 Task: Open a blank worksheet and write heading  City data  Add 10 city name:-  '1. Chelsea, New York, NY , 2. Beverly Hills, Los Angeles, CA , 3. Knightsbridge, London, United Kingdom , 4. Le Marais, Paris, forance , 5. Ginza, Tokyo, Japan_x000D_
6. Circular Quay, Sydney, Australia , 7. Mitte, Berlin, Germany , 8. Downtown, Toronto, Canada , 9. Trastevere, Rome, 10. Colaba, Mumbai, India. ' in April Last week sales are  1. Chelsea, New York, NY 10001 | 2. Beverly Hills, Los Angeles, CA 90210 | 3. Knightsbridge, London, United Kingdom SW1X 7XL | 4. Le Marais, Paris, forance 75004 | 5. Ginza, Tokyo, Japan 104-0061 | 6. Circular Quay, Sydney, Australia 2000 | 7. Mitte, Berlin, Germany 10178 | 8. Downtown, Toronto, Canada M5V 3L9 | 9. Trastevere, Rome, Italy 00153 | 10. Colaba, Mumbai, India 400005. Save page auditingSalesGoals
Action: Mouse moved to (119, 141)
Screenshot: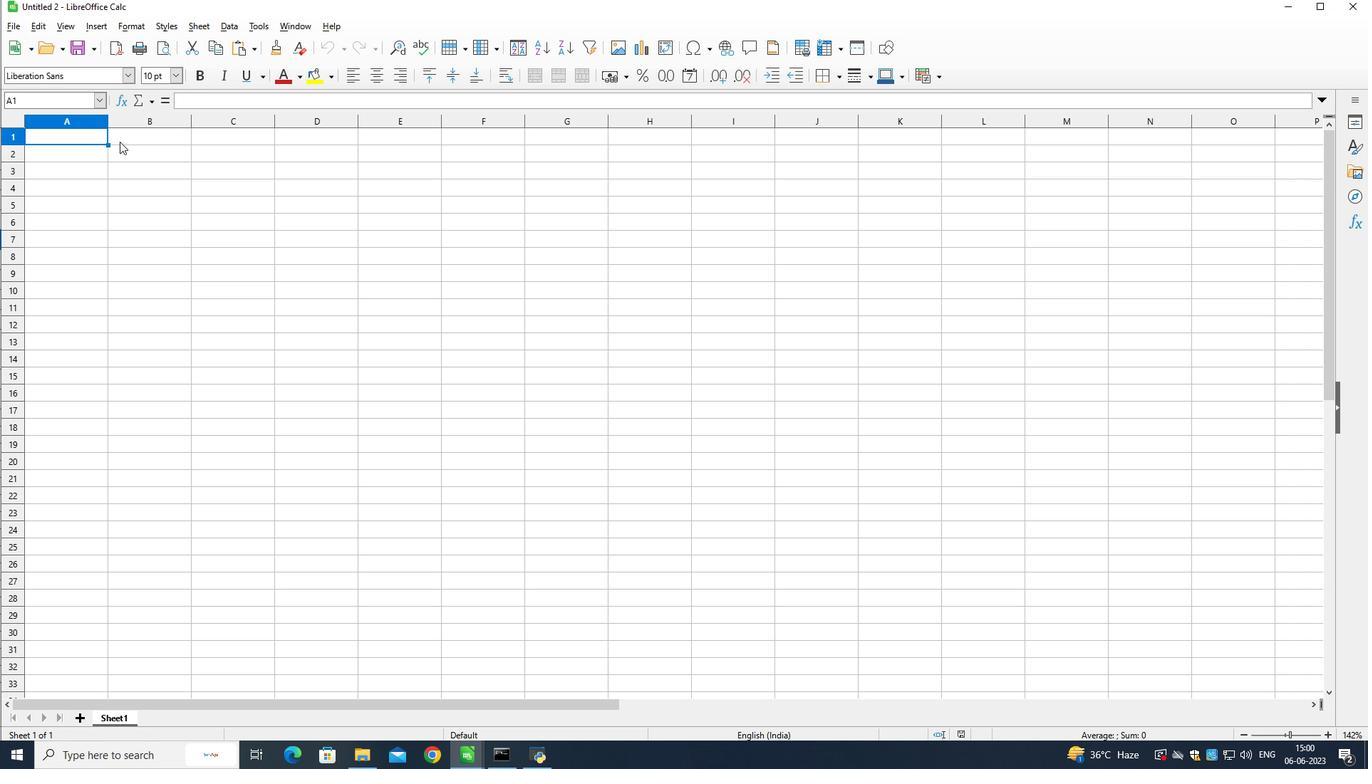 
Action: Mouse pressed left at (119, 141)
Screenshot: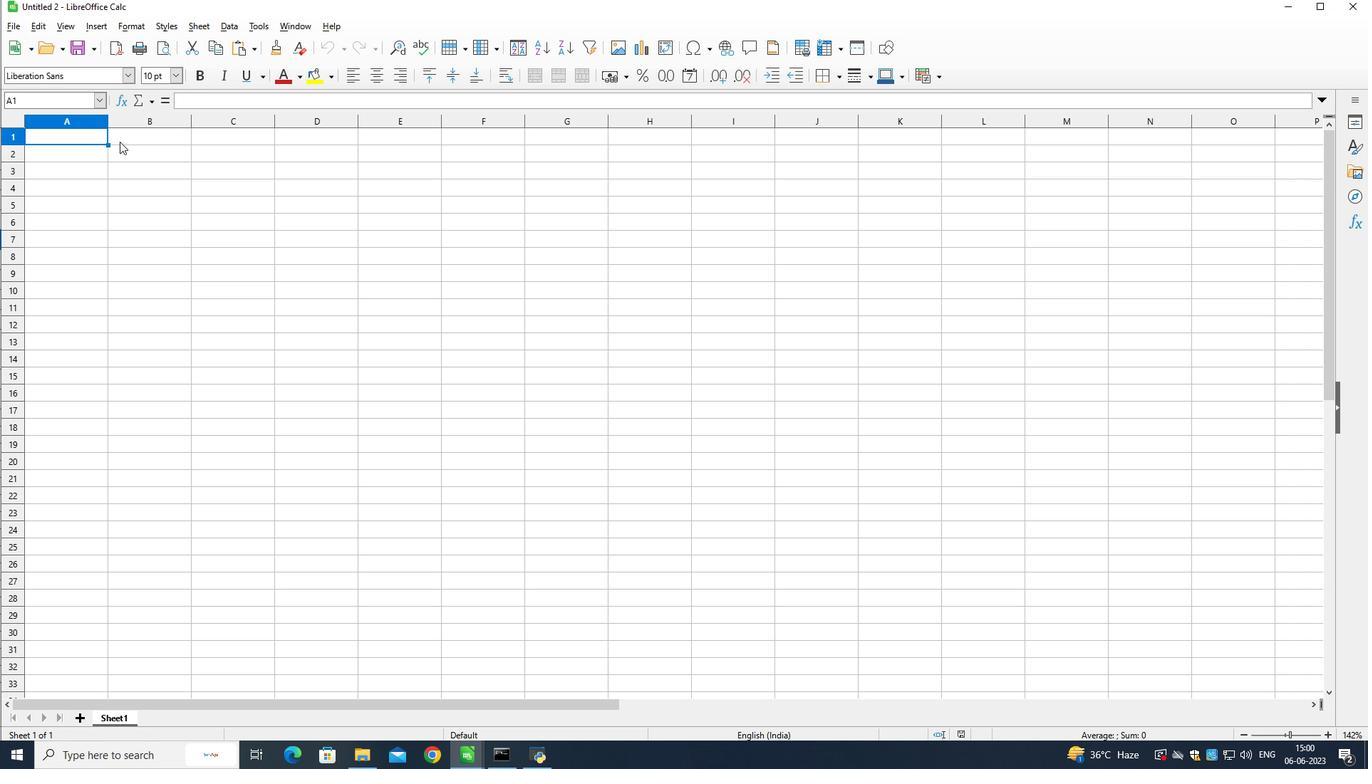 
Action: Mouse moved to (129, 165)
Screenshot: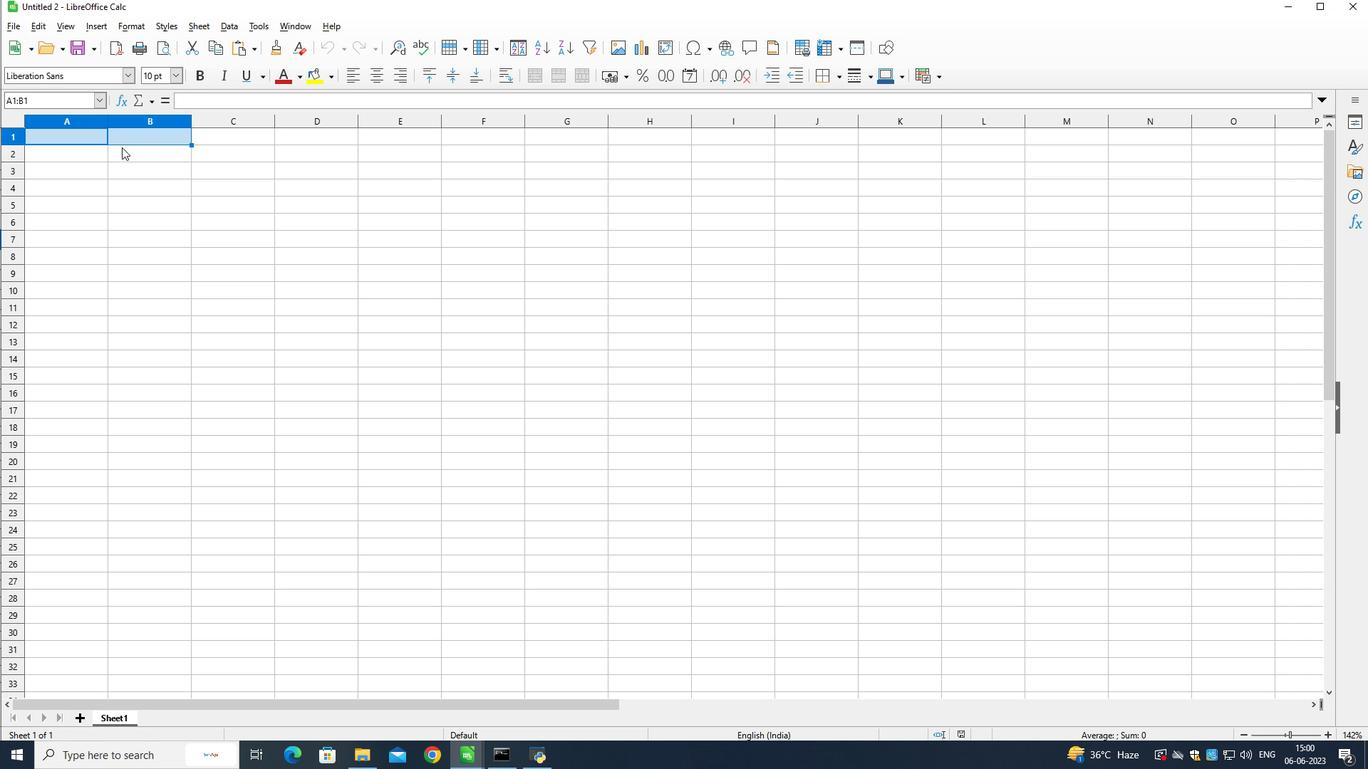 
Action: Mouse pressed right at (129, 165)
Screenshot: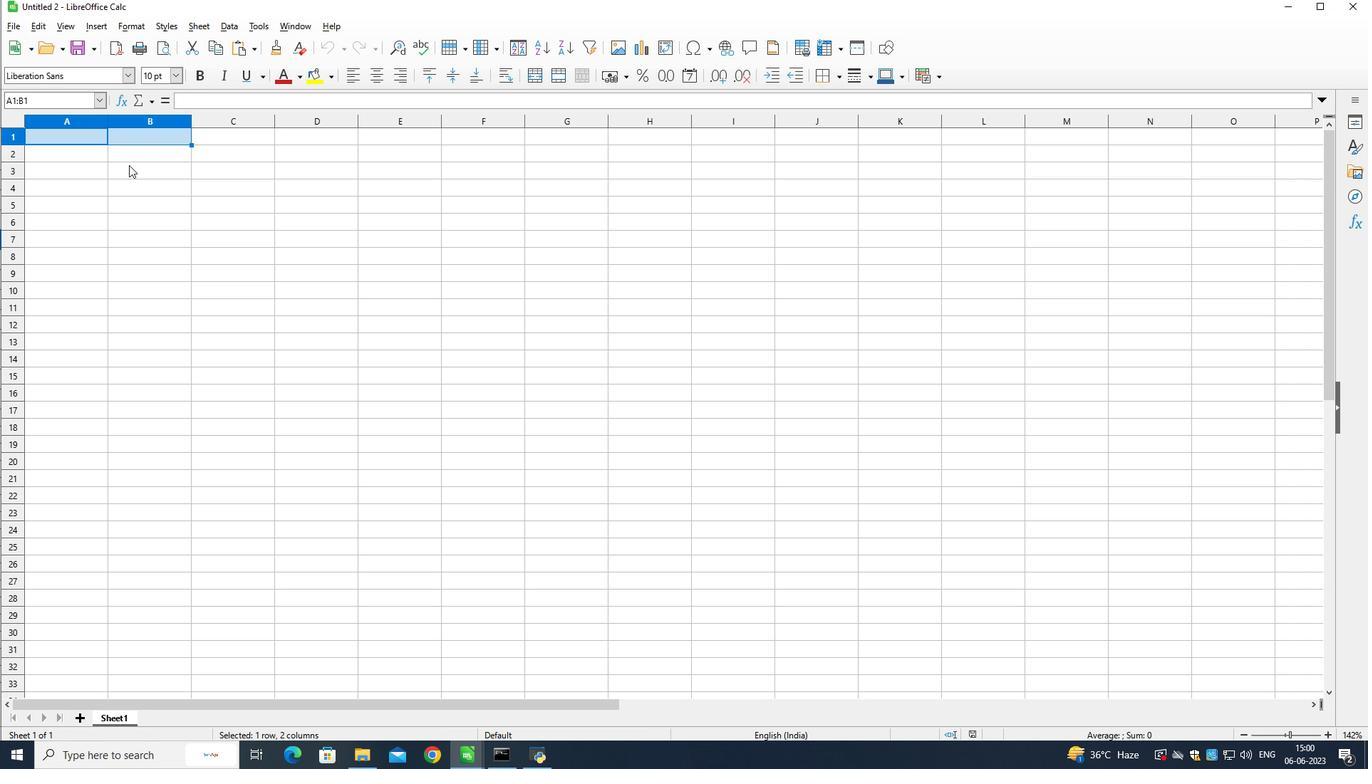 
Action: Mouse moved to (137, 131)
Screenshot: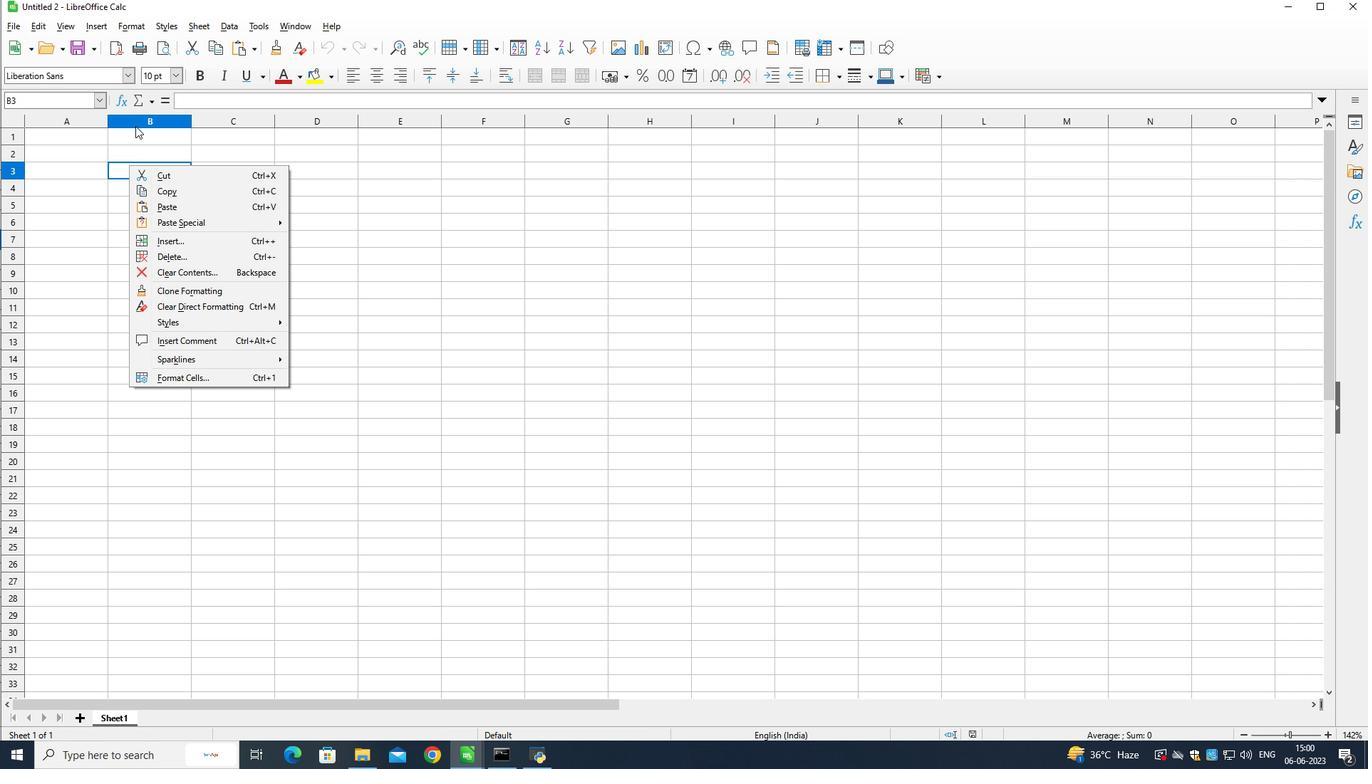 
Action: Mouse pressed left at (137, 131)
Screenshot: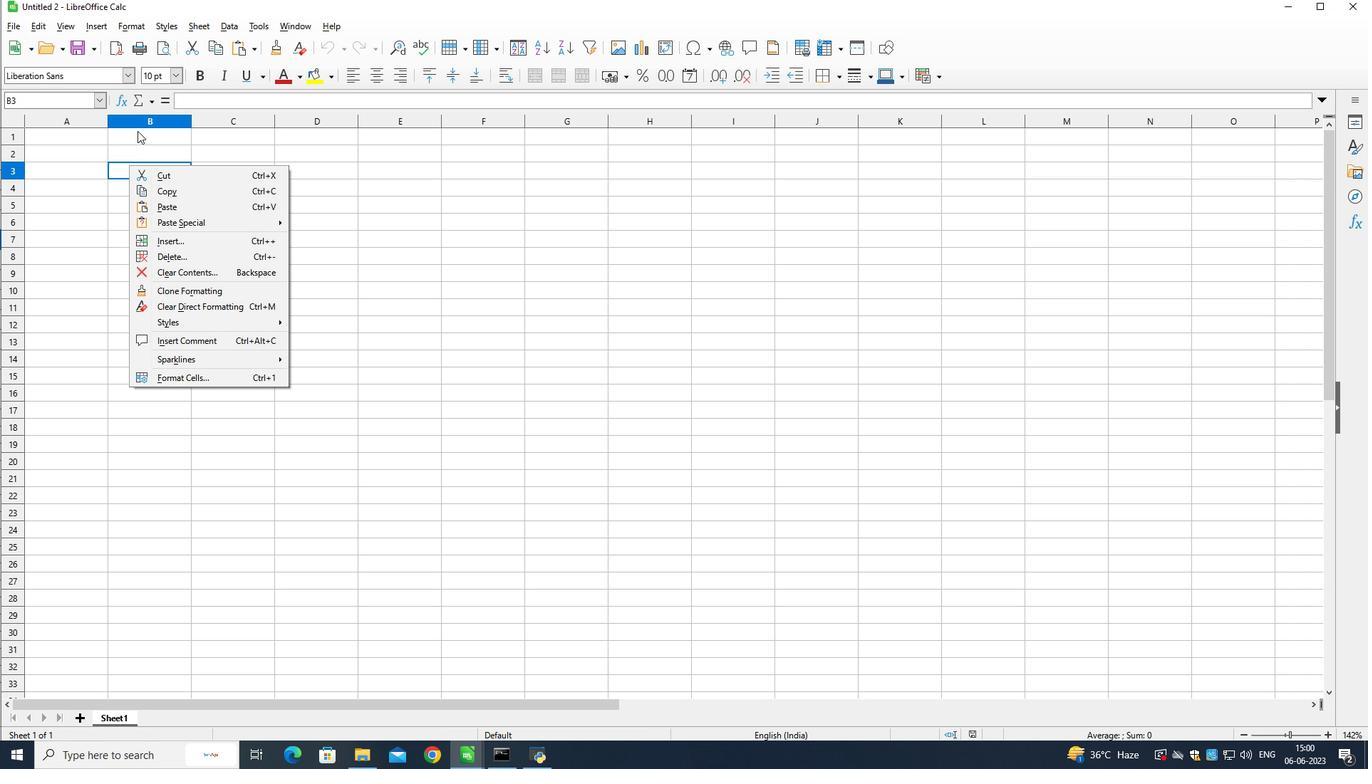
Action: Mouse moved to (138, 138)
Screenshot: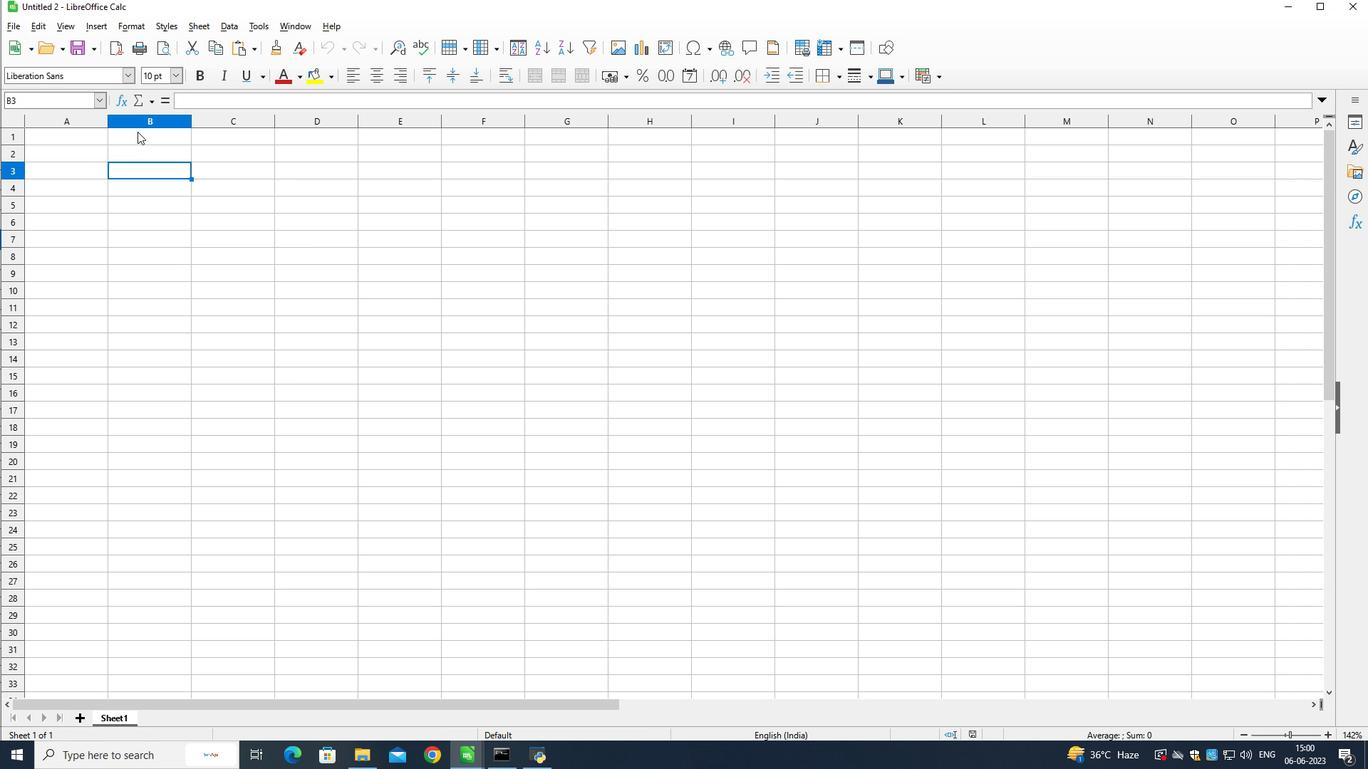 
Action: Mouse pressed left at (138, 138)
Screenshot: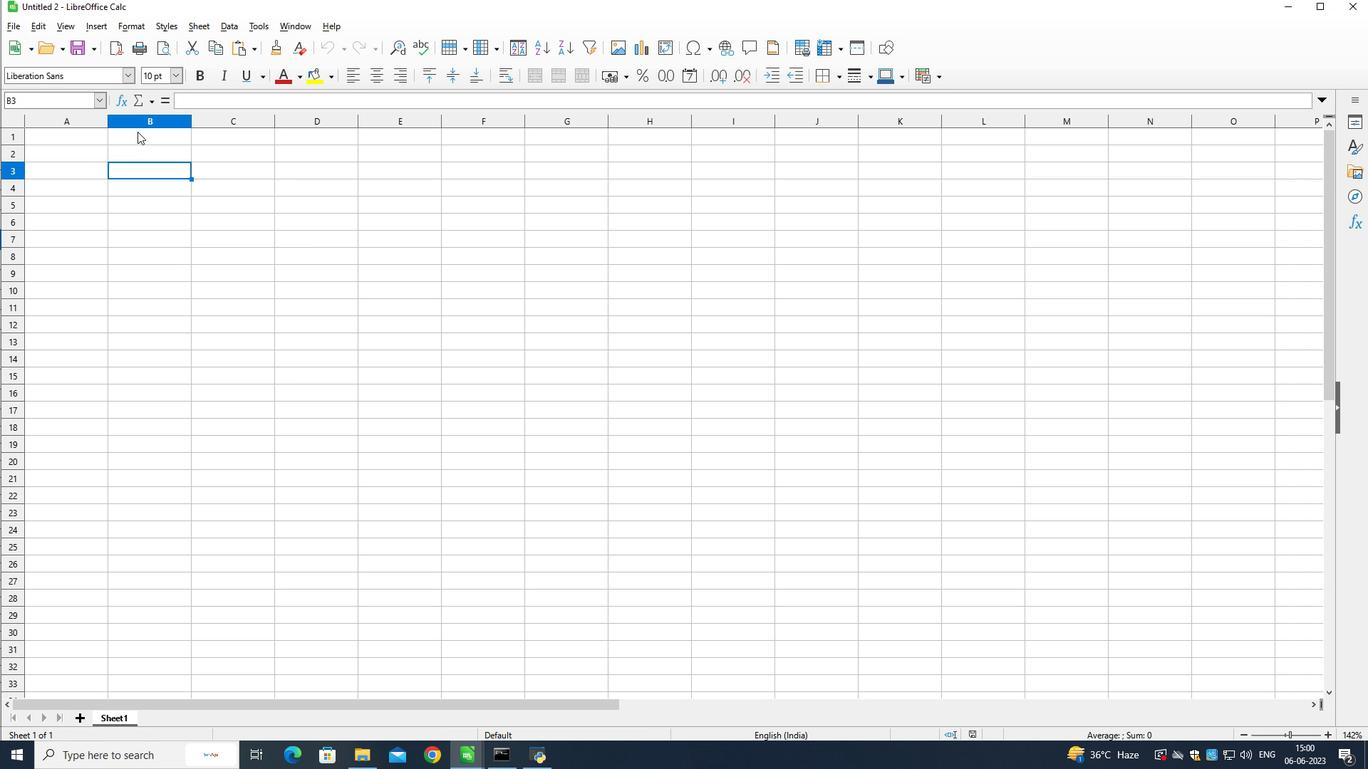 
Action: Mouse moved to (150, 168)
Screenshot: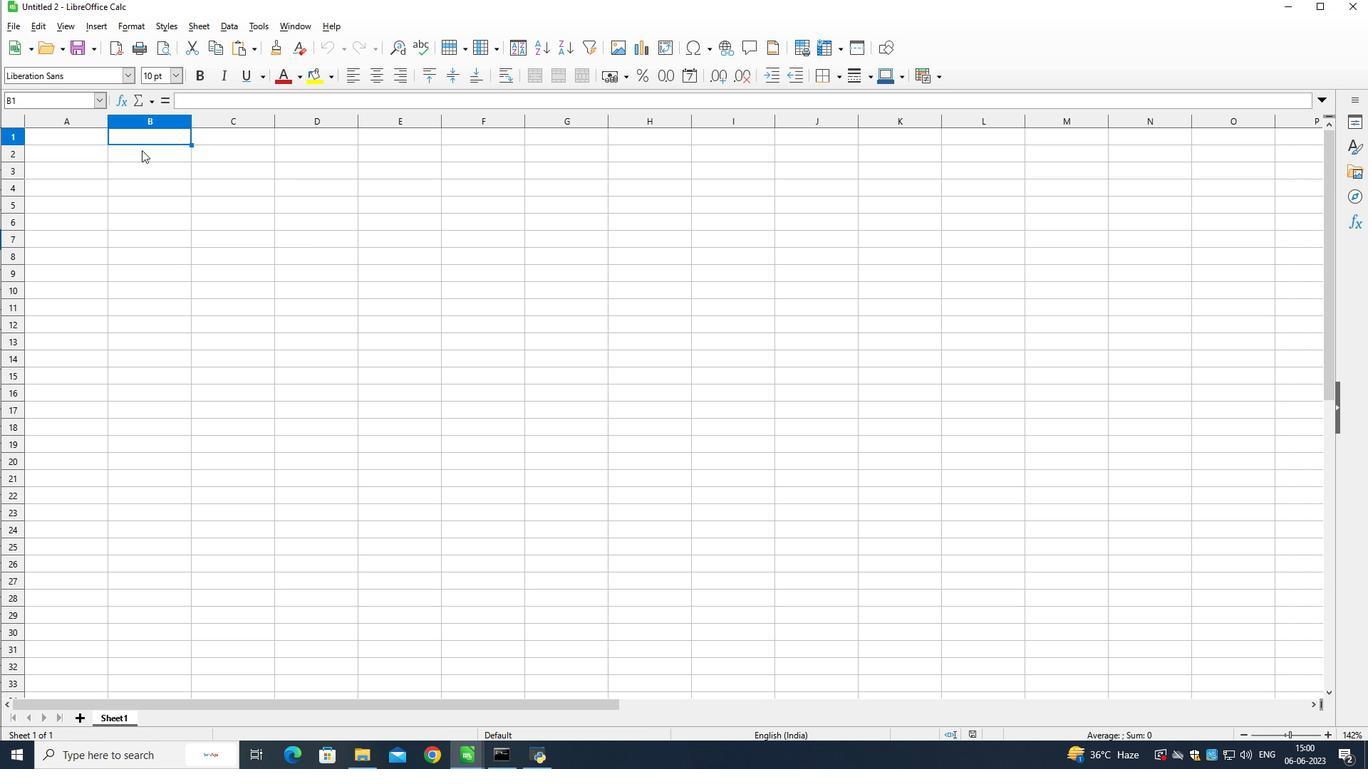 
Action: Key pressed <Key.shift>City<Key.space><Key.shift>Data<Key.down><Key.left>
Screenshot: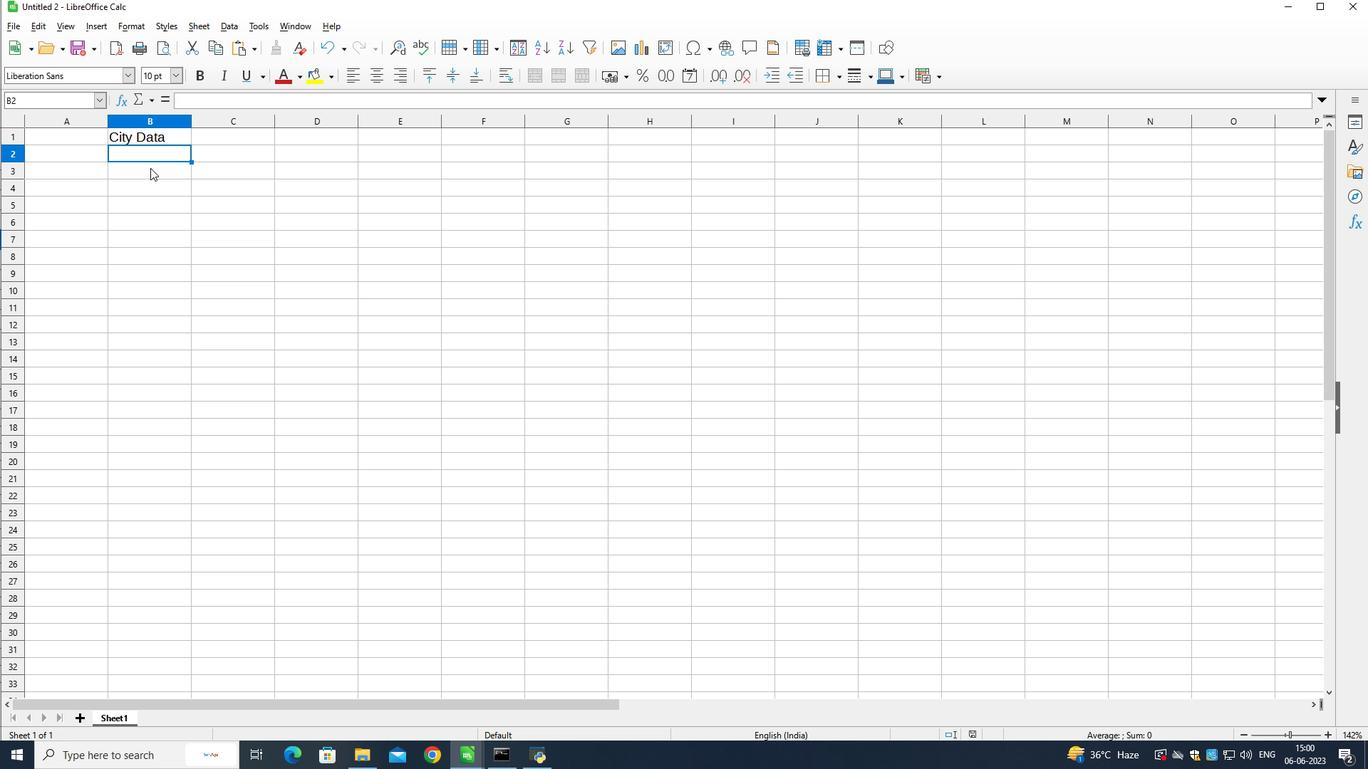 
Action: Mouse moved to (151, 168)
Screenshot: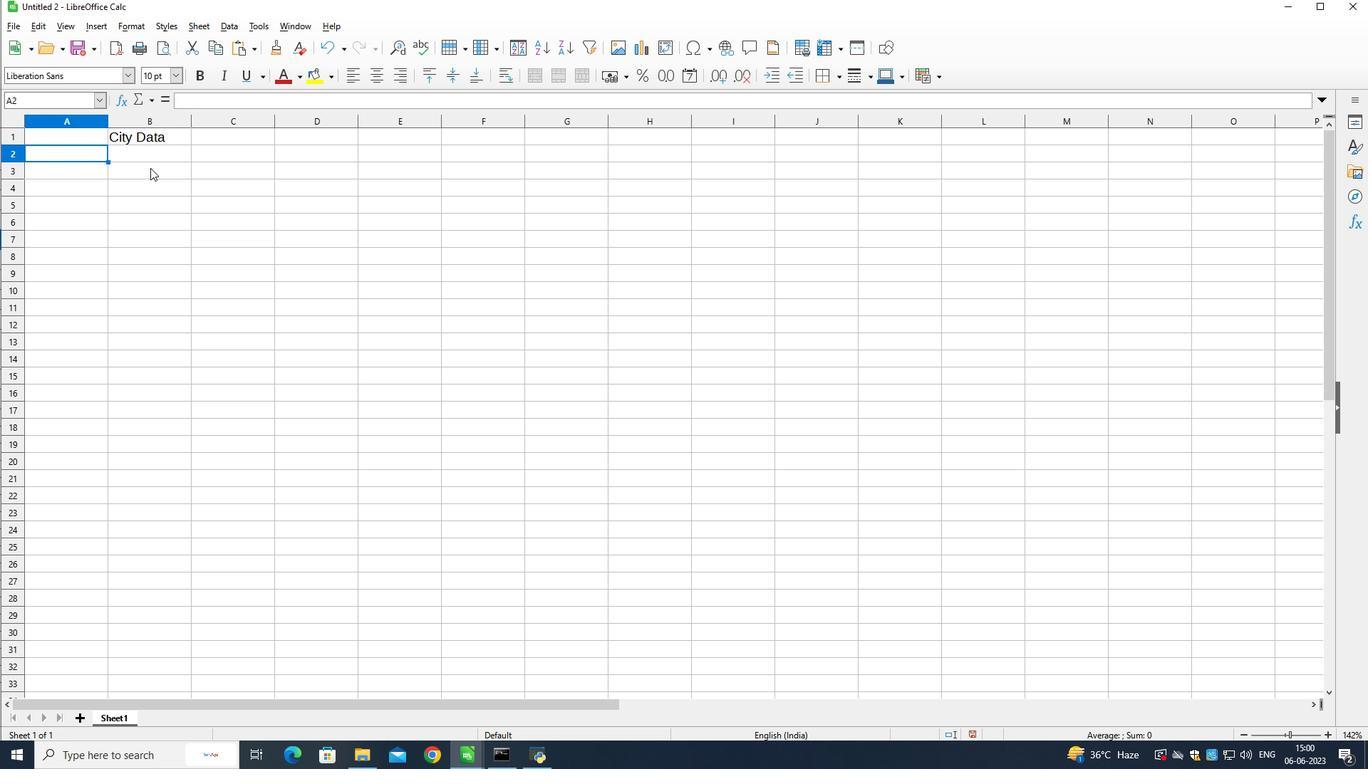 
Action: Key pressed <Key.shift><Key.shift><Key.shift><Key.shift>City<Key.space><Key.shift>Name<Key.down><Key.shift>Chelsea<Key.space><Key.shift>,<Key.space>n<Key.shift>e<Key.backspace><Key.backspace><Key.shift>New<Key.space><Key.shift>York,<Key.shift>NY<Key.down><Key.left><Key.shift><Key.shift><Key.shift><Key.shift><Key.shift><Key.shift>Beverly<Key.space><Key.shift>Hills,<Key.shift>Los<Key.space><Key.space><Key.backspace><Key.shift>Angeles,<Key.shift>CA<Key.down><Key.shift>Knightsbridge,<Key.shift>London<Key.space><Key.shift>United<Key.space><Key.shift>Kingdom<Key.down><Key.shift>Le<Key.space><Key.shift>Maris<Key.space>,<Key.space><Key.backspace><Key.backspace><Key.backspace>,<Key.space><Key.shift><Key.shift><Key.shift>Paris<Key.space>
Screenshot: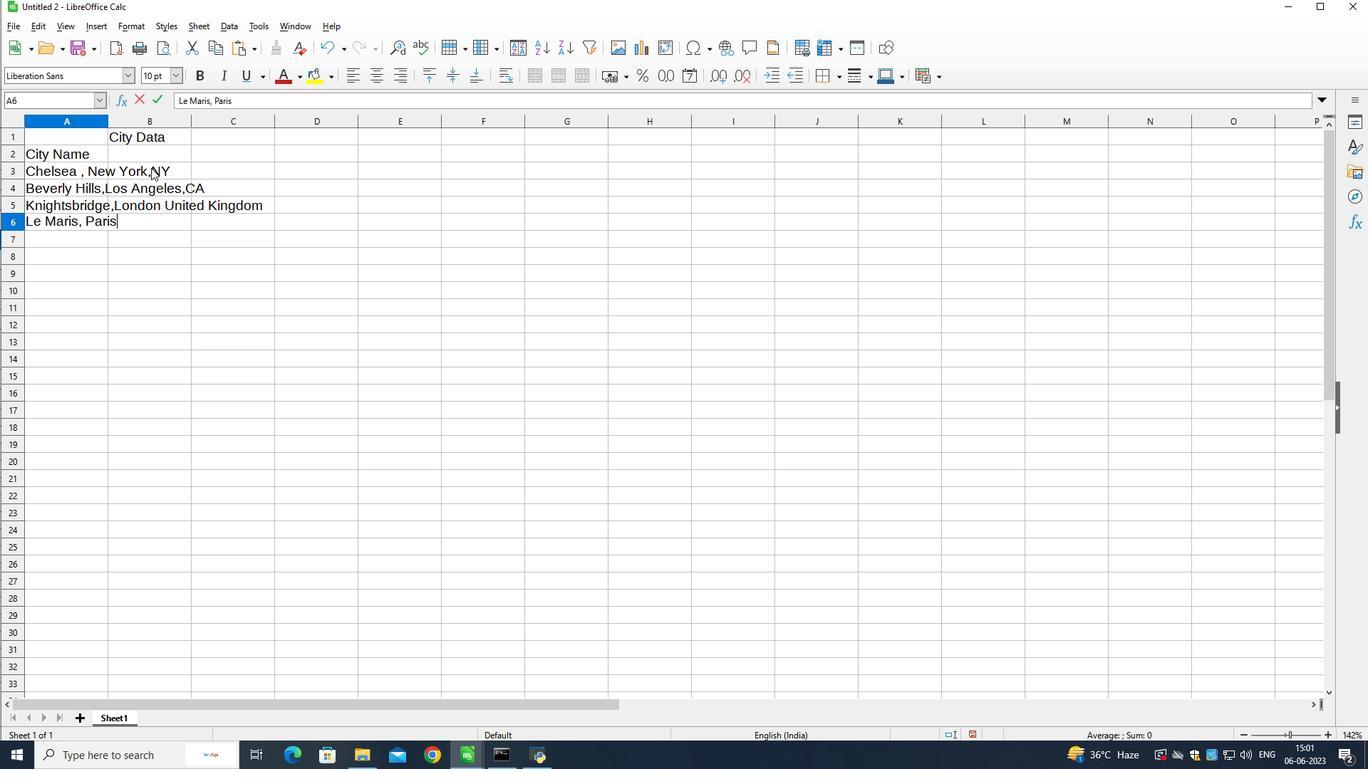 
Action: Mouse moved to (151, 169)
Screenshot: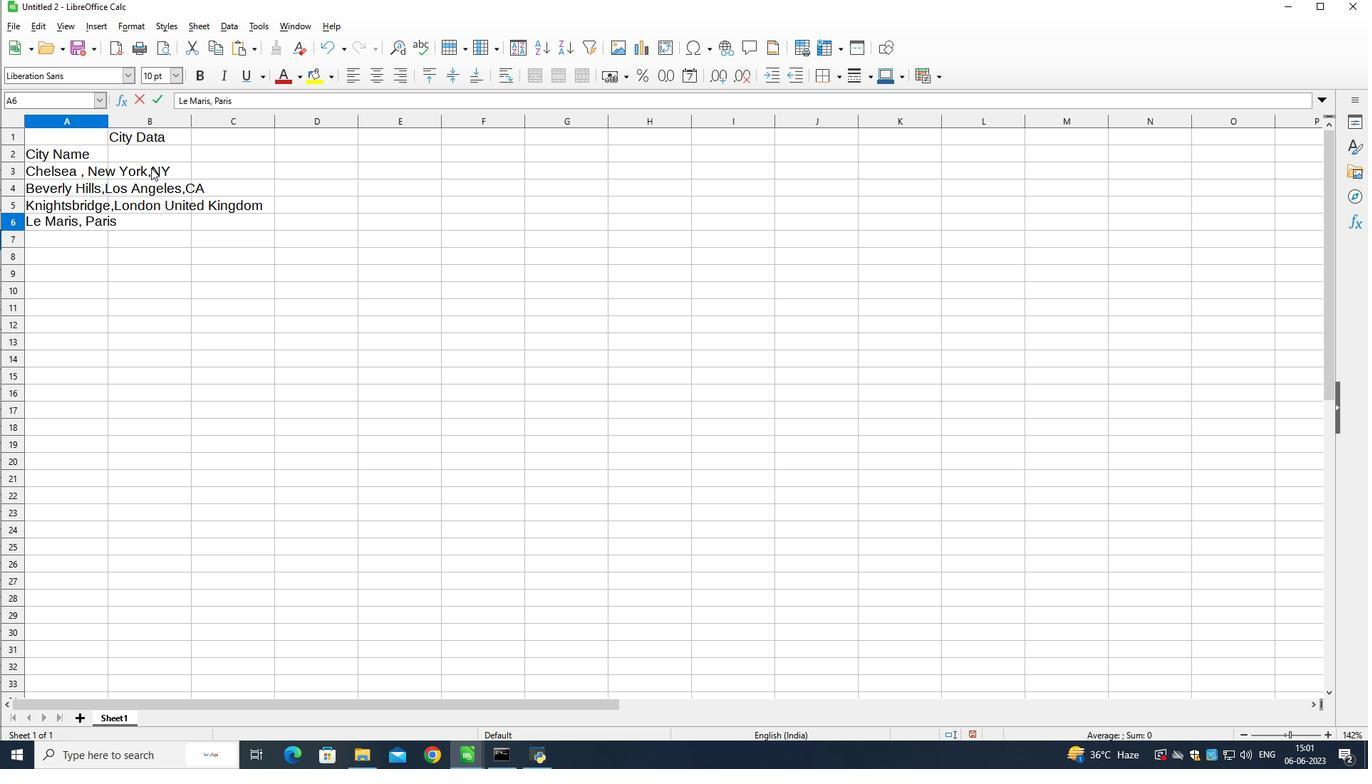 
Action: Key pressed <Key.shift>Forance<Key.down><Key.shift>Ginza<Key.space>,<Key.backspace><Key.backspace>,<Key.space><Key.shift>Tokyo,japan<Key.down><Key.shift><Key.shift><Key.shift><Key.shift>Circular<Key.space><Key.shift><Key.shift><Key.shift><Key.shift><Key.shift>Quay,<Key.shift>Sydney,<Key.shift>Australia<Key.down><Key.shift>Mitte,<Key.shift>Berlin,<Key.shift>Germany<Key.down><Key.shift>Down<Key.shift>Town<Key.space>,<Key.space><Key.shift>Torno<Key.backspace><Key.backspace>onto,<Key.shift>canada<Key.down><Key.shift>Trastevere,<Key.shift>Rome<Key.down><Key.shift>Colaba,<Key.shift>Mumbai,<Key.shift>India<Key.down>
Screenshot: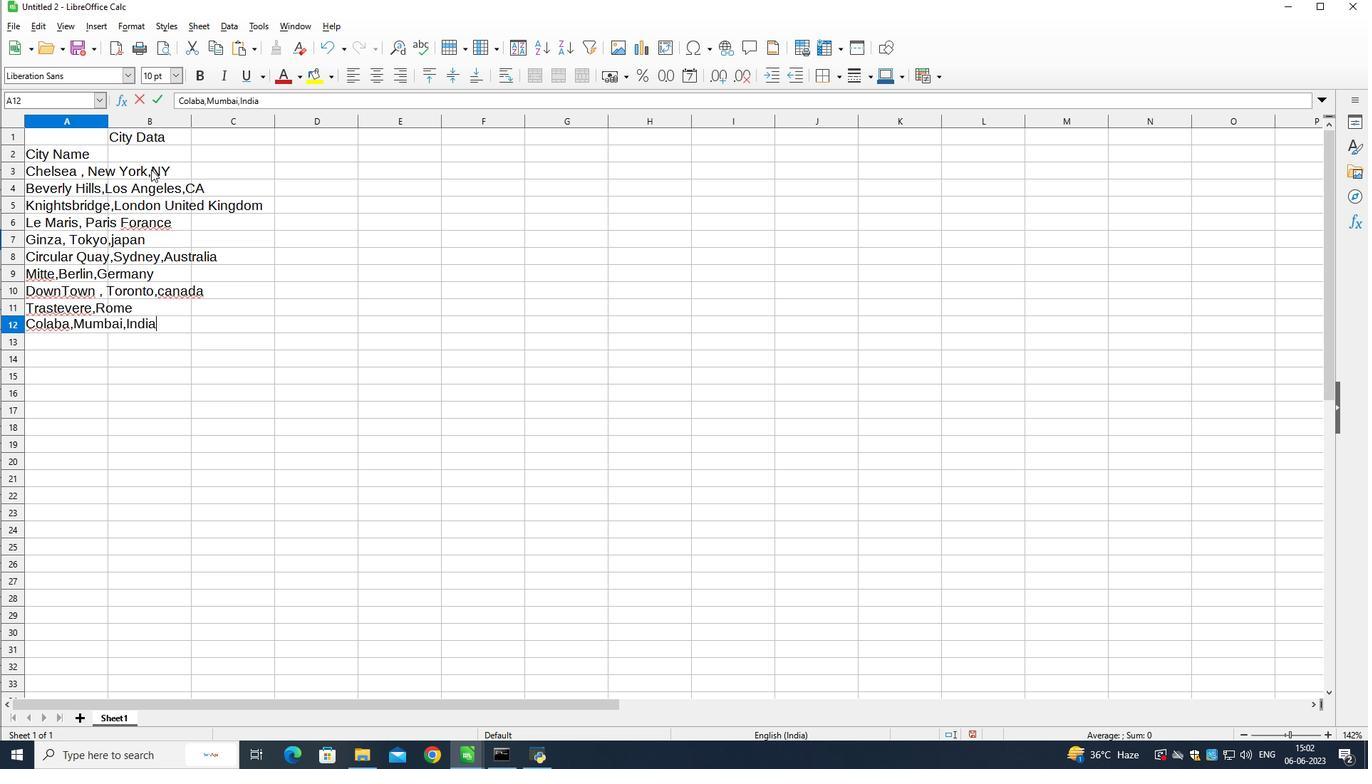 
Action: Mouse moved to (74, 117)
Screenshot: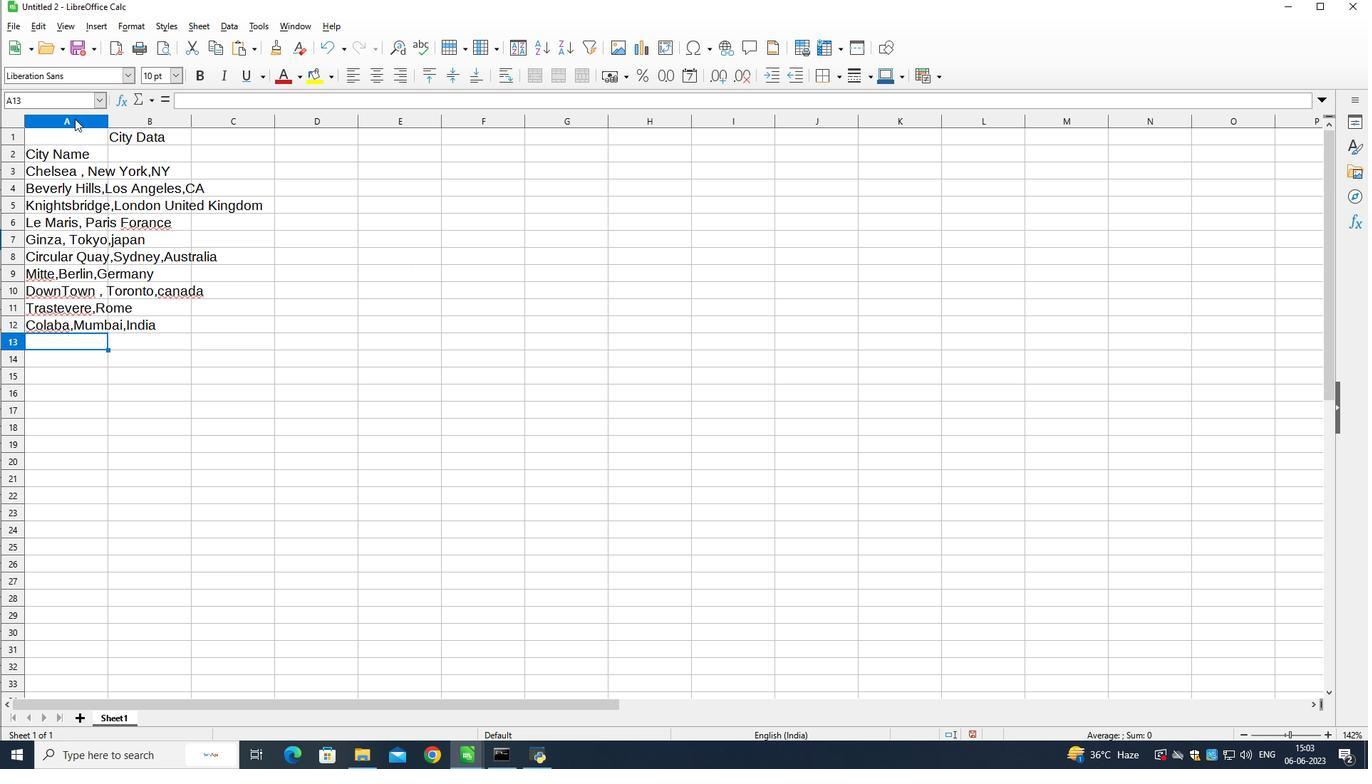 
Action: Mouse pressed left at (74, 117)
Screenshot: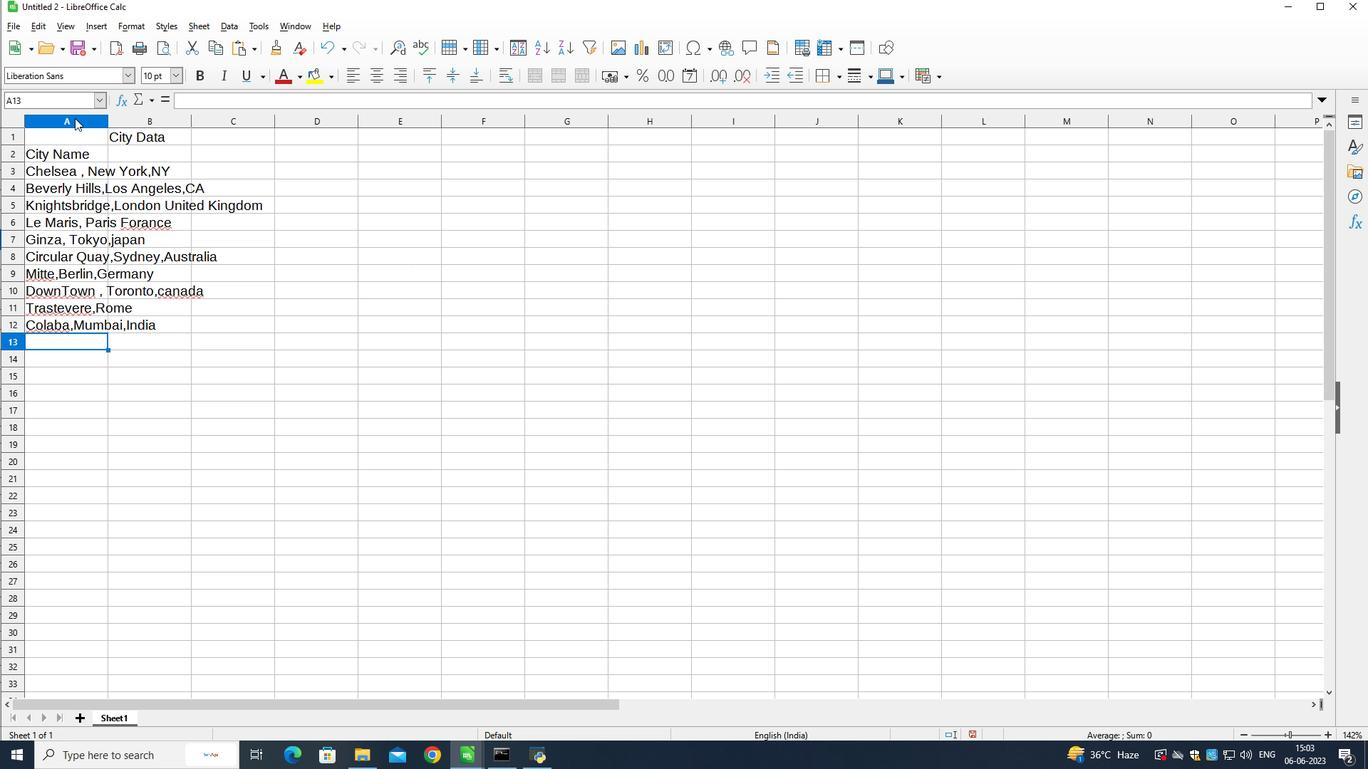
Action: Mouse moved to (109, 119)
Screenshot: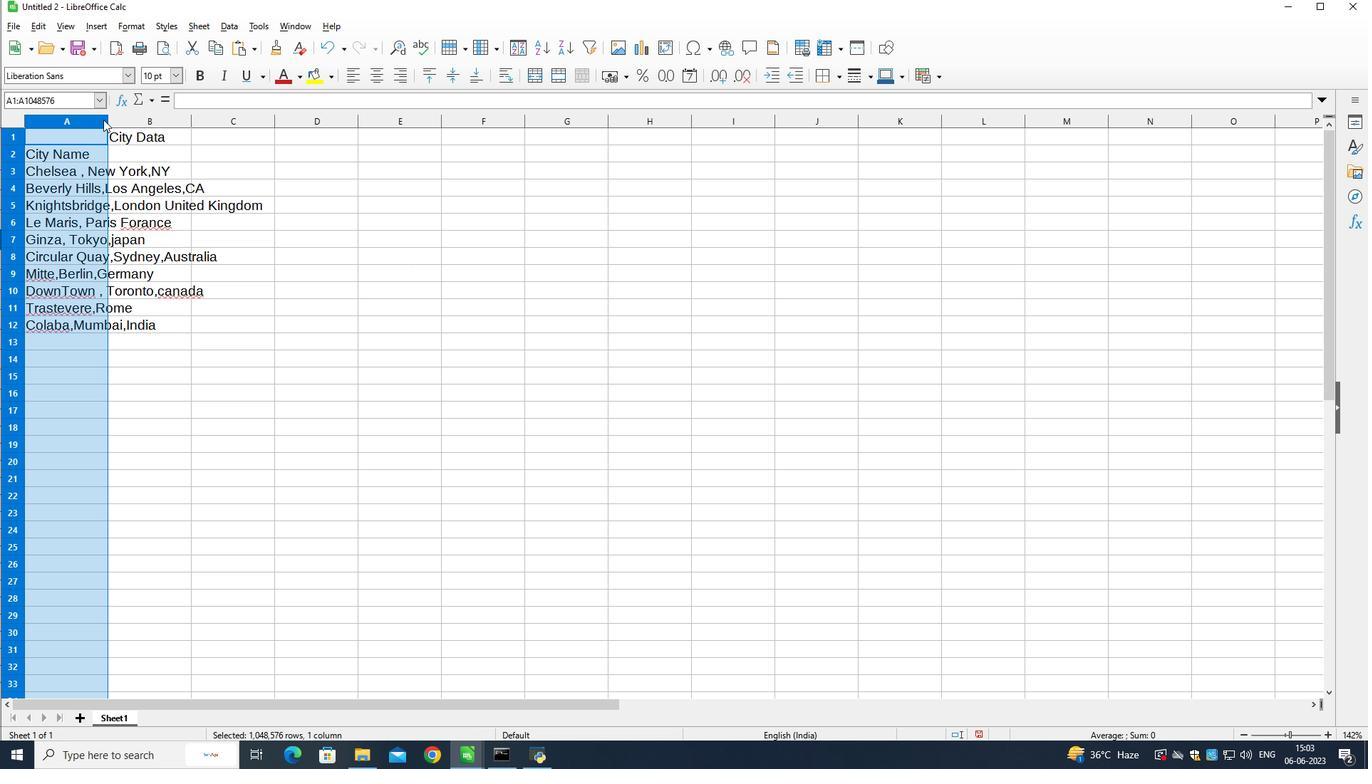 
Action: Mouse pressed left at (109, 119)
Screenshot: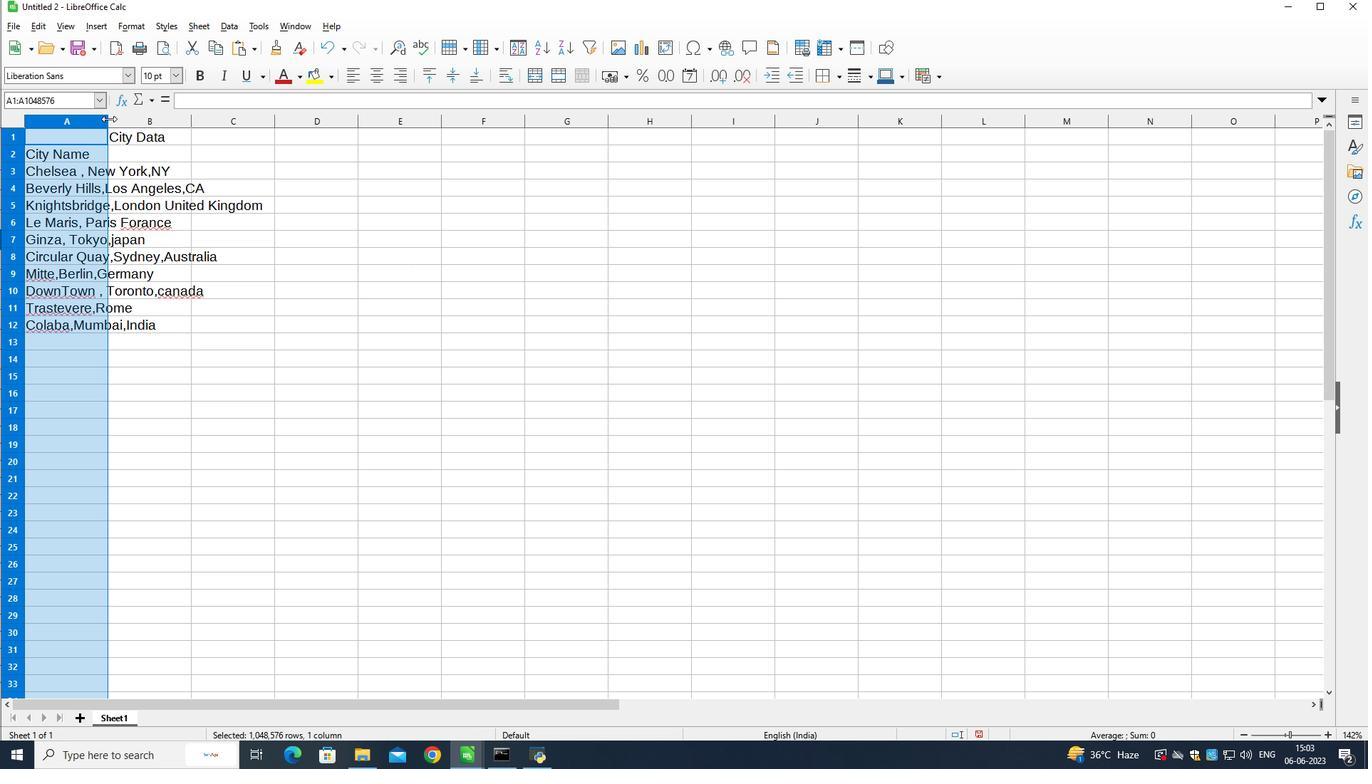 
Action: Mouse moved to (300, 154)
Screenshot: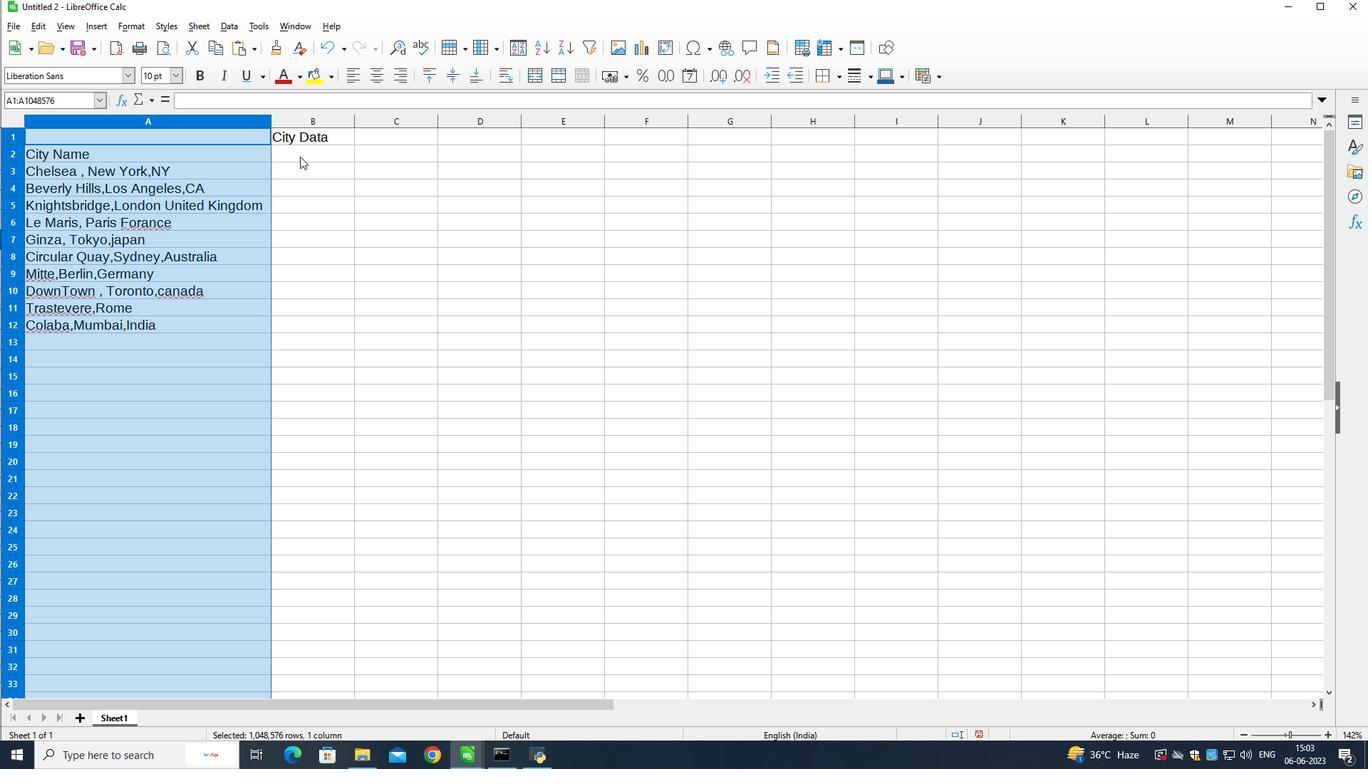 
Action: Mouse pressed left at (300, 154)
Screenshot: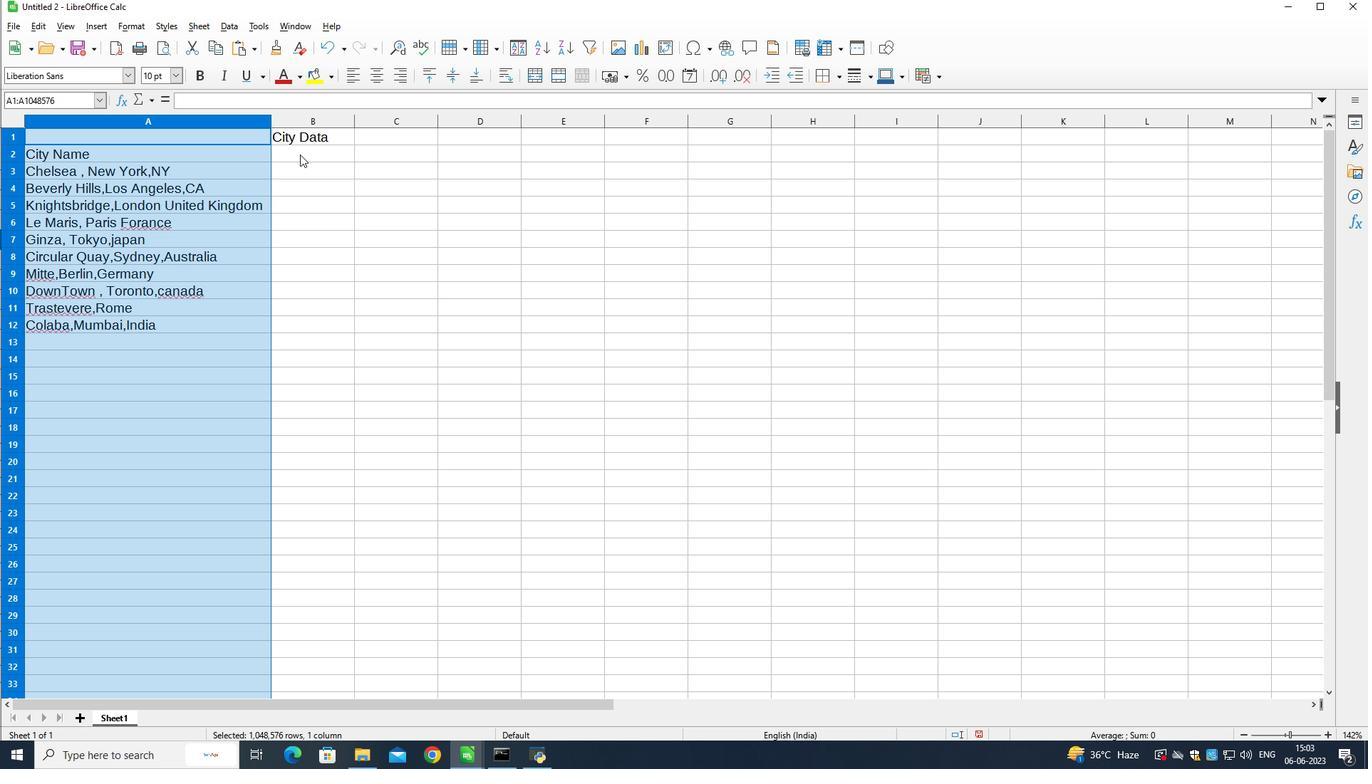 
Action: Mouse moved to (297, 153)
Screenshot: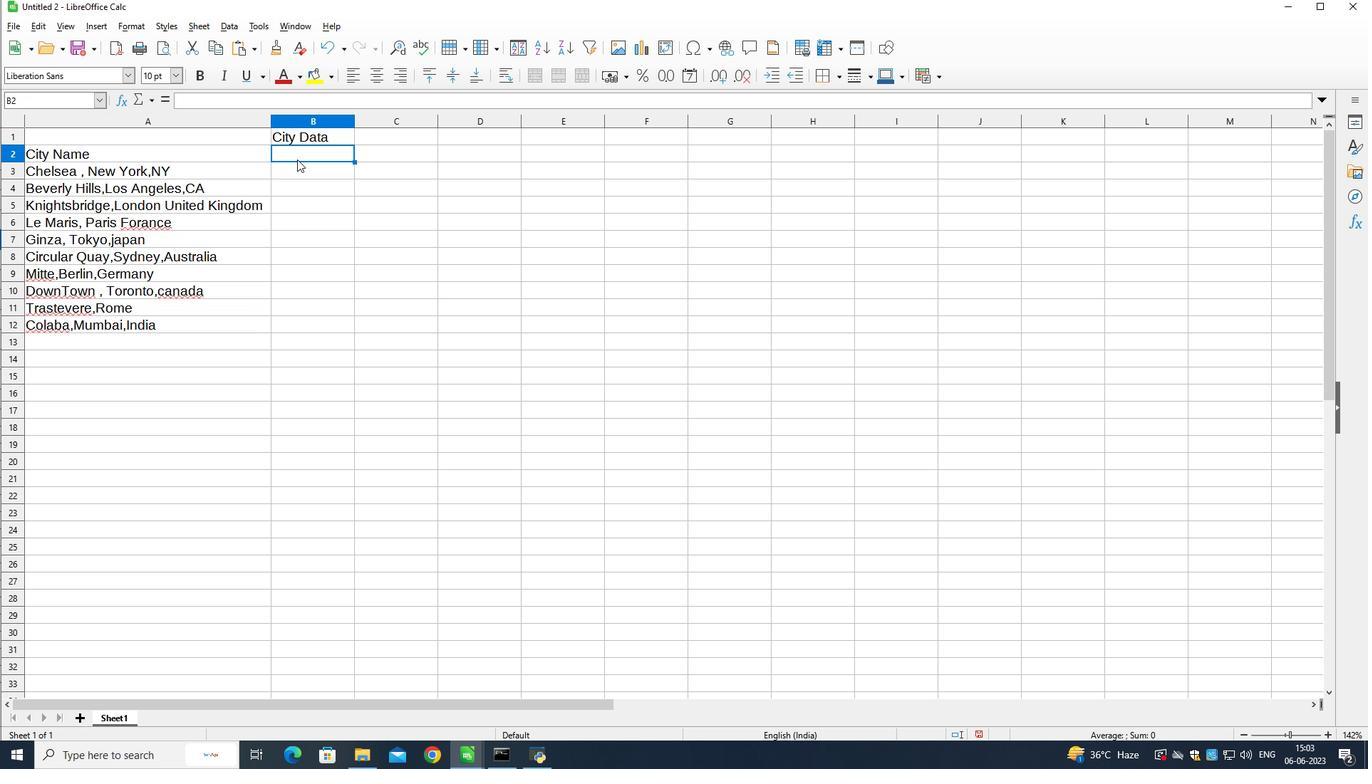 
Action: Mouse pressed left at (297, 153)
Screenshot: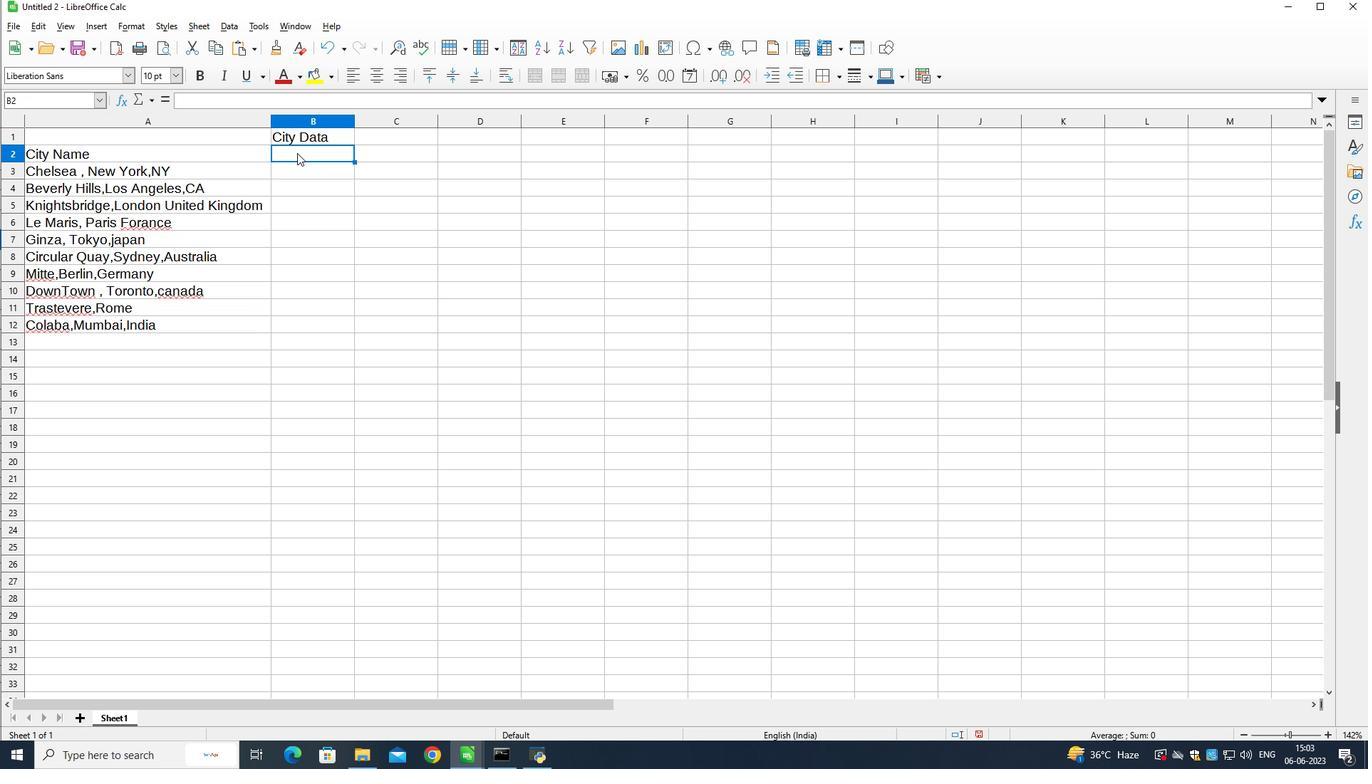 
Action: Mouse moved to (482, 276)
Screenshot: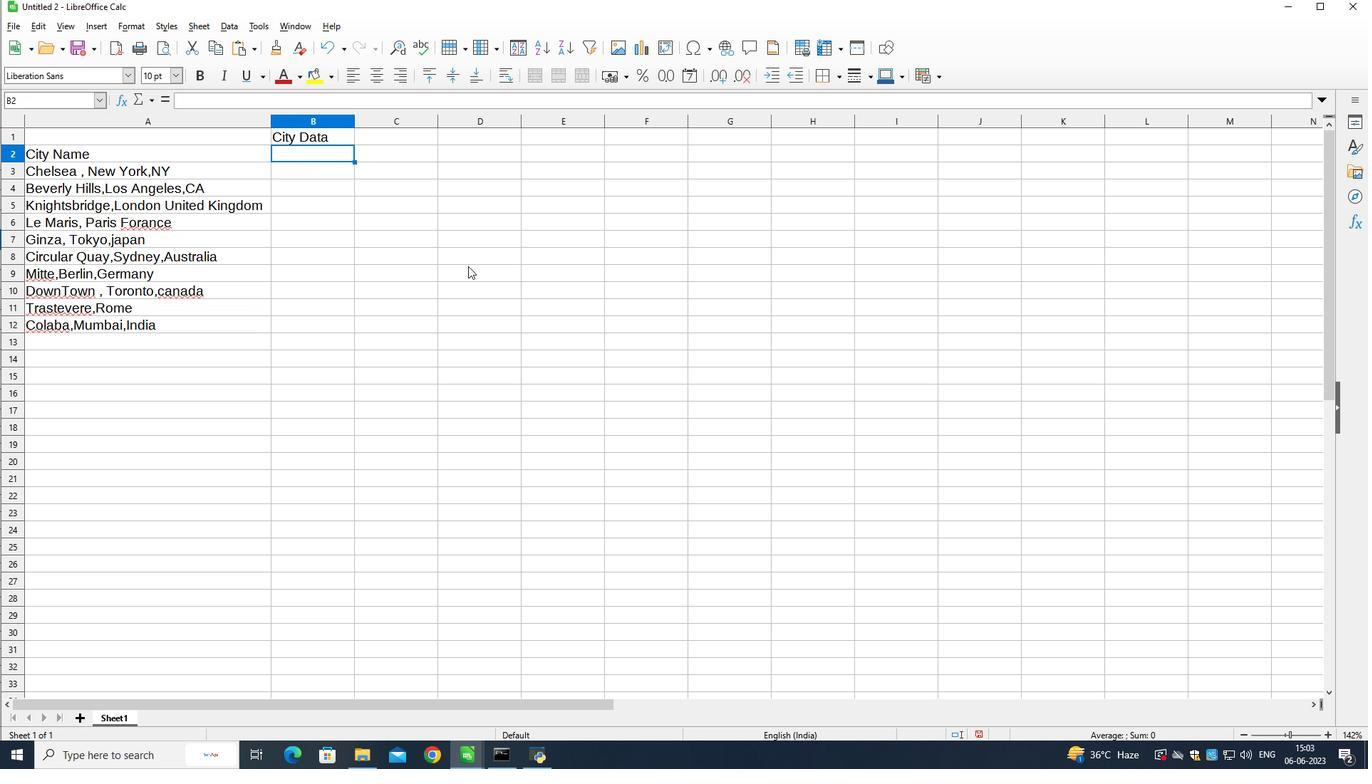 
Action: Key pressed <Key.shift>C<Key.backspace><Key.shift>Ap<Key.backspace><Key.backspace><Key.backspace><Key.shift>April<Key.space><Key.shift>Lats<Key.backspace><Key.backspace>st<Key.space><Key.shift>month<Key.space><Key.shift>sales<Key.down><Key.shift>Chelsea<Key.space>,<Key.shift>New<Key.space><Key.shift>York,<Key.shift>Ny<Key.space>10001<Key.down><Key.shift><Key.shift><Key.shift><Key.shift><Key.shift><Key.shift><Key.shift><Key.shift><Key.shift><Key.shift><Key.shift><Key.shift><Key.shift><Key.shift><Key.shift><Key.shift><Key.shift><Key.shift><Key.shift>Beverly<Key.space><Key.shift>Hills,<Key.shift>Los<Key.space><Key.shift>Angek<Key.backspace>les,<Key.shift>CA<Key.space>90210<Key.down><Key.shift>Knightsbridge,<Key.shift>London,<Key.shift>United<Key.shift><Key.shift><Key.shift><Key.shift><Key.shift><Key.shift>Kingdom<Key.space><Key.shift>SW1<Key.shift>X<Key.space><Key.shift>7<Key.shift><Key.shift><Key.shift>XL<Key.down><Key.shift><Key.shift><Key.shift><Key.shift><Key.shift><Key.shift><Key.shift>Le<Key.space><Key.shift>Maris,<Key.shift>{<Key.backspace><Key.shift>Paris,<Key.shift>Forance<Key.space>4<Key.backspace>75004<Key.down><Key.shift>Ginza<Key.space><Key.shift>Tokyo,<Key.space><Key.shift>japan<Key.space>104-0061<Key.down><Key.shift>Circular<Key.space><Key.shift>Quay,<Key.shift>Sydney,<Key.shift>austa<Key.backspace>ralia<Key.space>2000<Key.down>
Screenshot: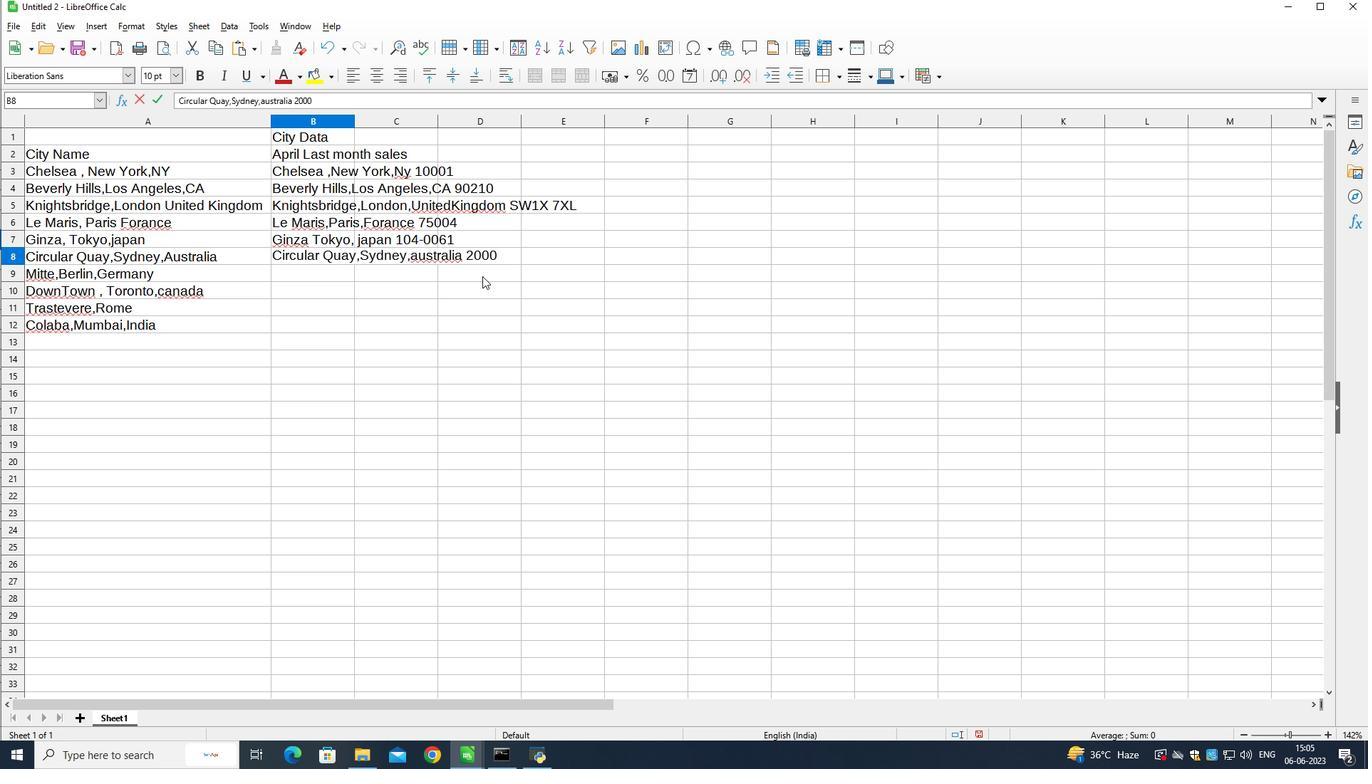 
Action: Mouse moved to (311, 270)
Screenshot: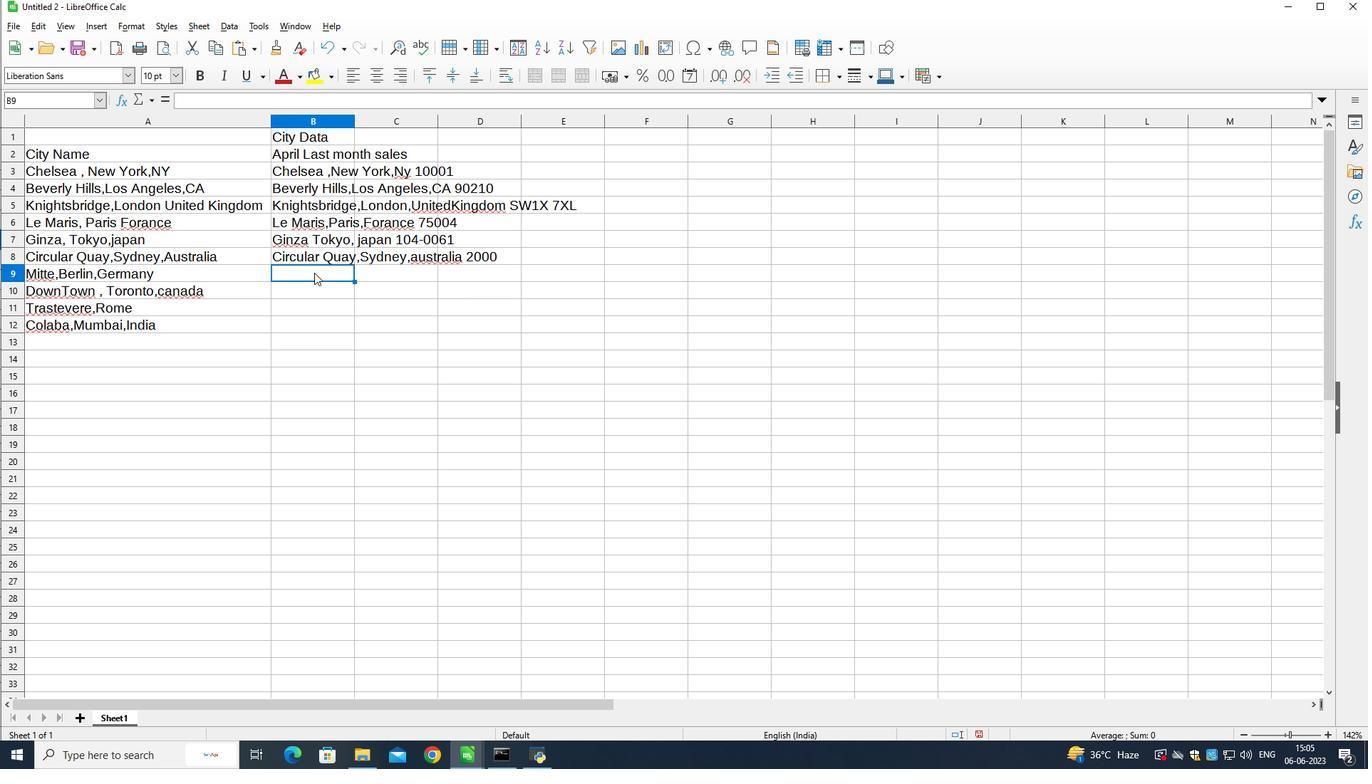 
Action: Mouse pressed left at (311, 270)
Screenshot: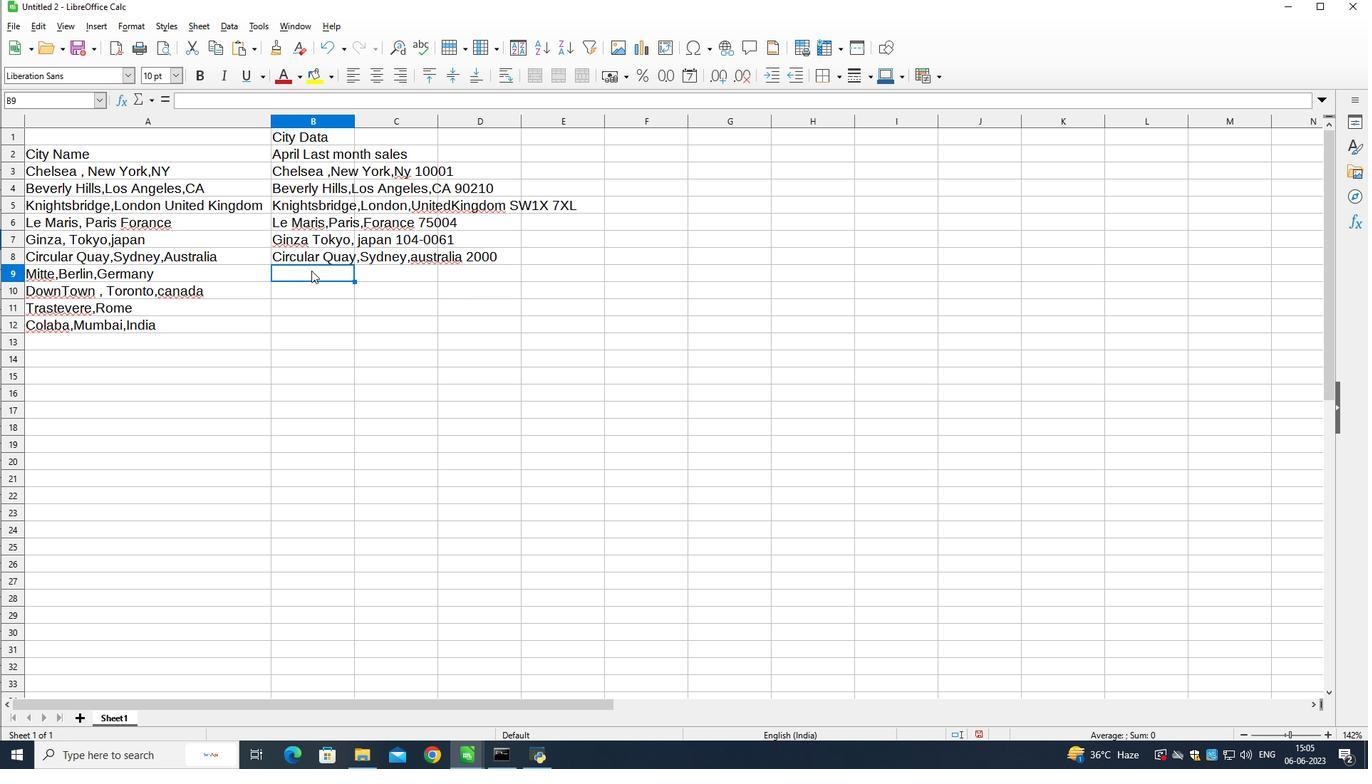 
Action: Mouse moved to (449, 333)
Screenshot: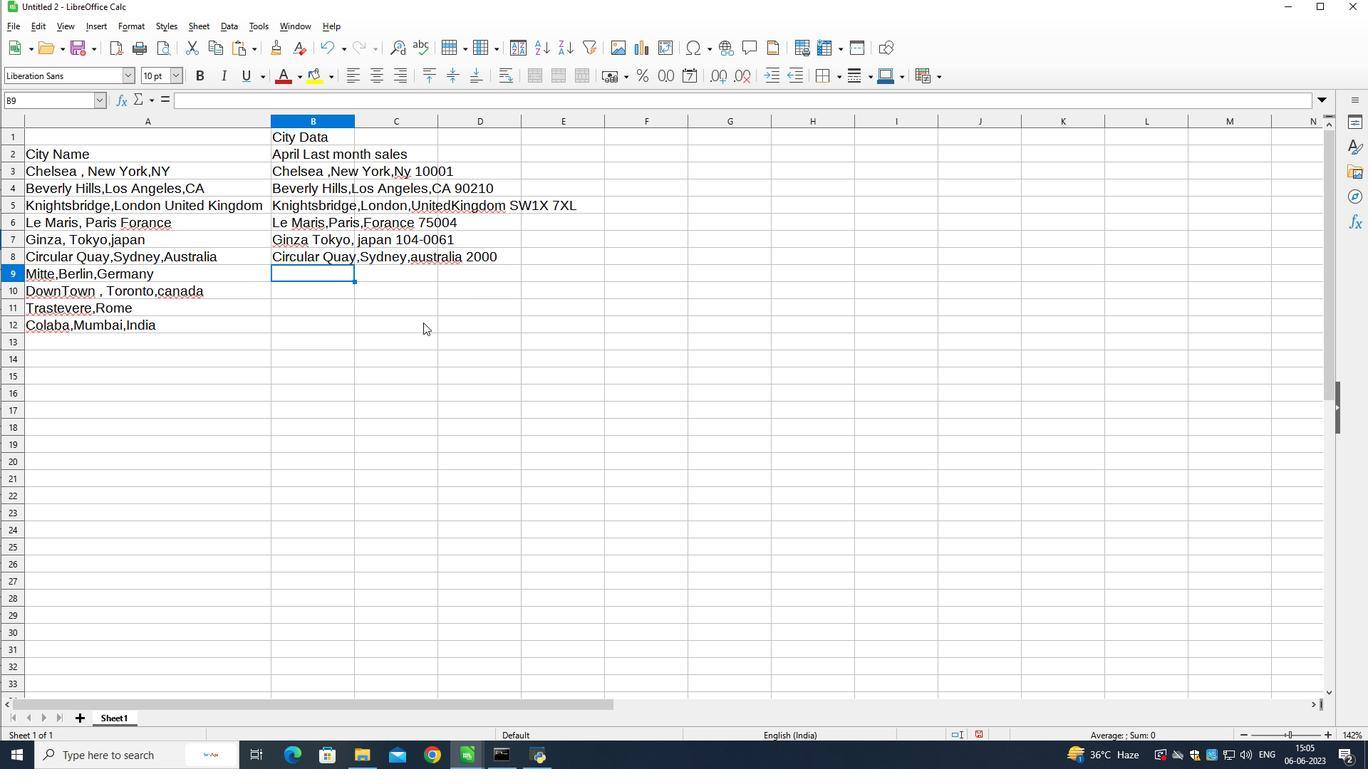 
Action: Key pressed <Key.shift>Mitte<Key.space>,<Key.space><Key.backspace><Key.backspace><Key.backspace><Key.backspace>e,<Key.shift>Berlin.<Key.backspace>,<Key.shift>Germany<Key.space>10178<Key.down><Key.shift>Down<Key.shift>Town<Key.space>,<Key.shift>Toronto,<Key.shift>Canada<Key.space><Key.shift>M5<Key.shift>V<Key.space>3<Key.shift>L9<Key.down><Key.shift><Key.shift><Key.shift>Trastevere,<Key.shift>Rome,<Key.shift>Italy<Key.space>00153<Key.down><Key.shift><Key.shift><Key.shift><Key.shift><Key.shift><Key.shift><Key.shift><Key.shift><Key.shift><Key.shift><Key.shift><Key.shift><Key.shift><Key.shift><Key.shift><Key.shift><Key.shift><Key.shift><Key.shift><Key.shift><Key.shift><Key.shift><Key.shift><Key.shift><Key.shift><Key.shift><Key.shift><Key.shift><Key.shift><Key.shift><Key.shift><Key.shift><Key.shift><Key.shift><Key.shift><Key.shift><Key.shift><Key.shift><Key.shift><Key.shift><Key.shift><Key.shift><Key.shift><Key.shift><Key.shift><Key.shift><Key.shift>Colaba,<Key.shift>MUm<Key.backspace><Key.backspace>umbai,<Key.shift>India<Key.space>400005
Screenshot: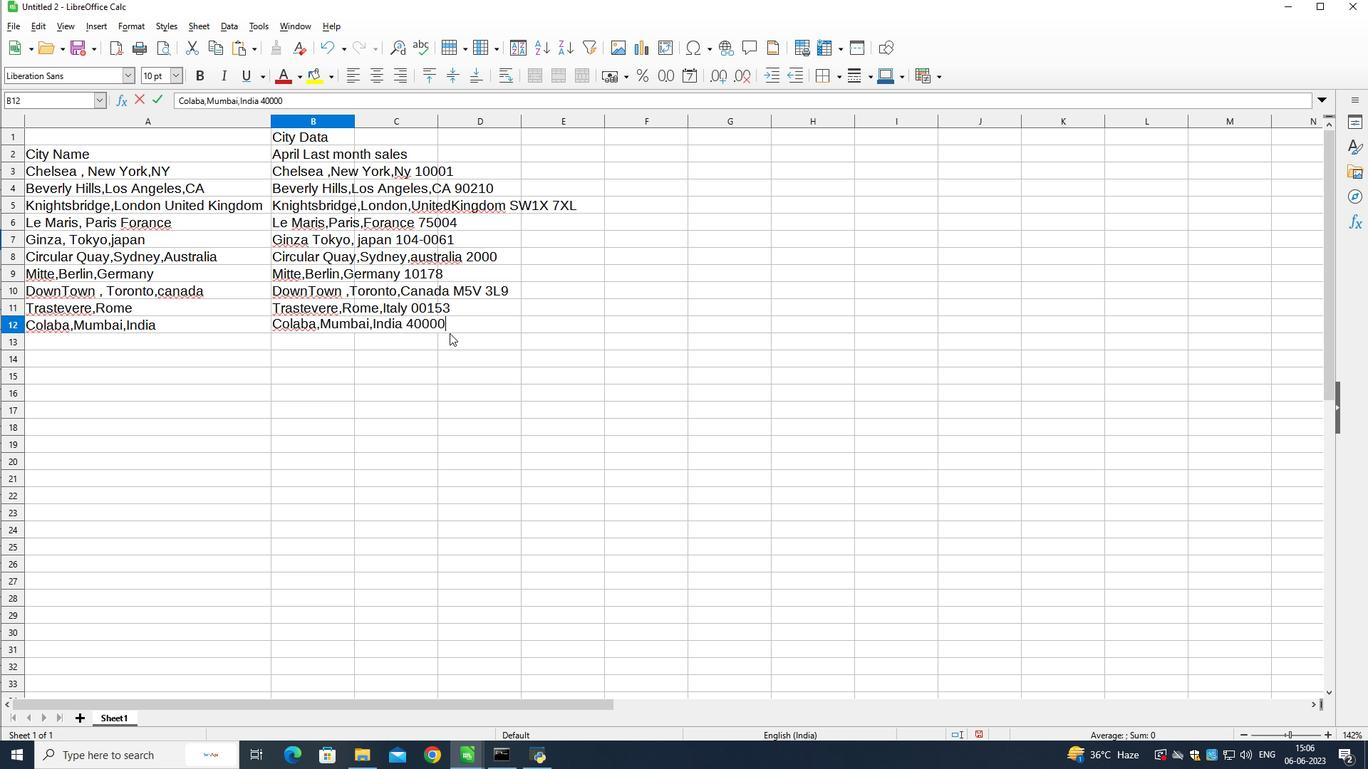 
Action: Mouse moved to (490, 474)
Screenshot: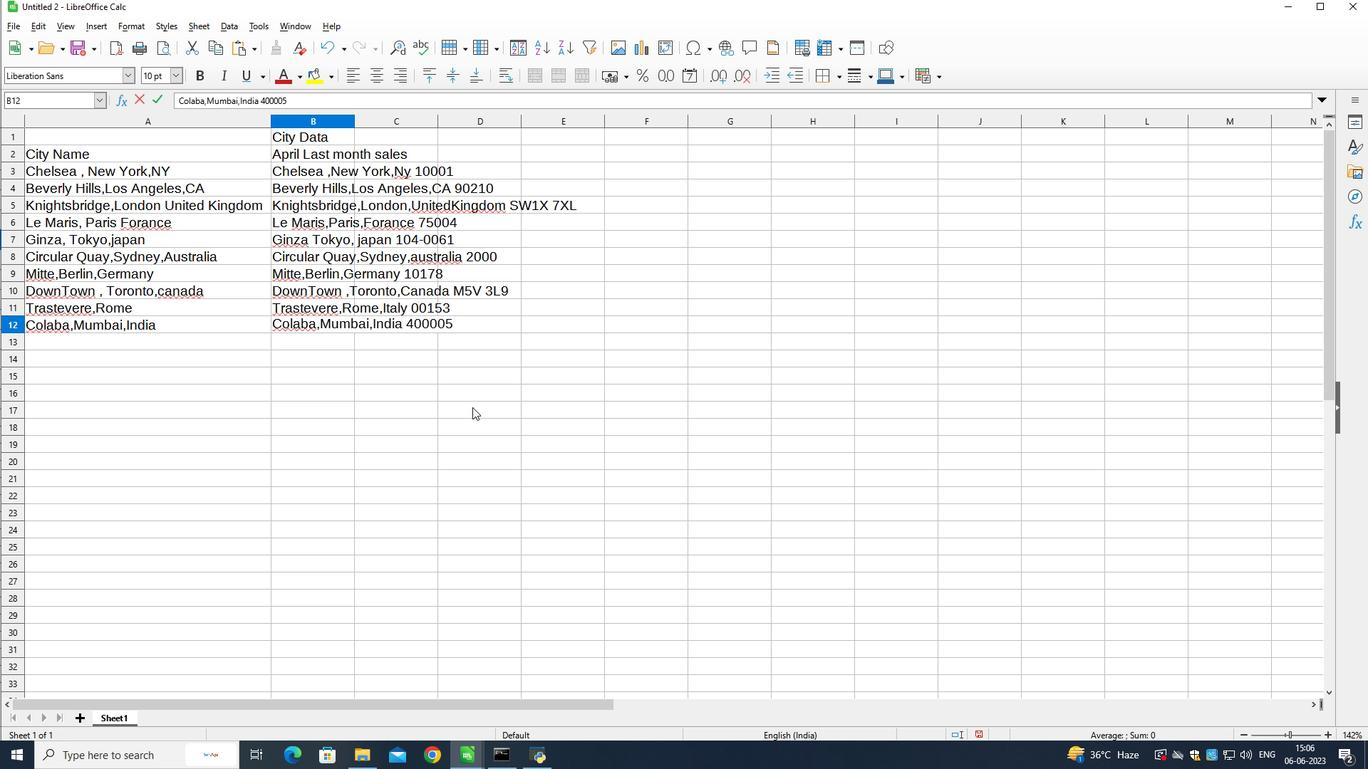 
Action: Mouse pressed left at (490, 474)
Screenshot: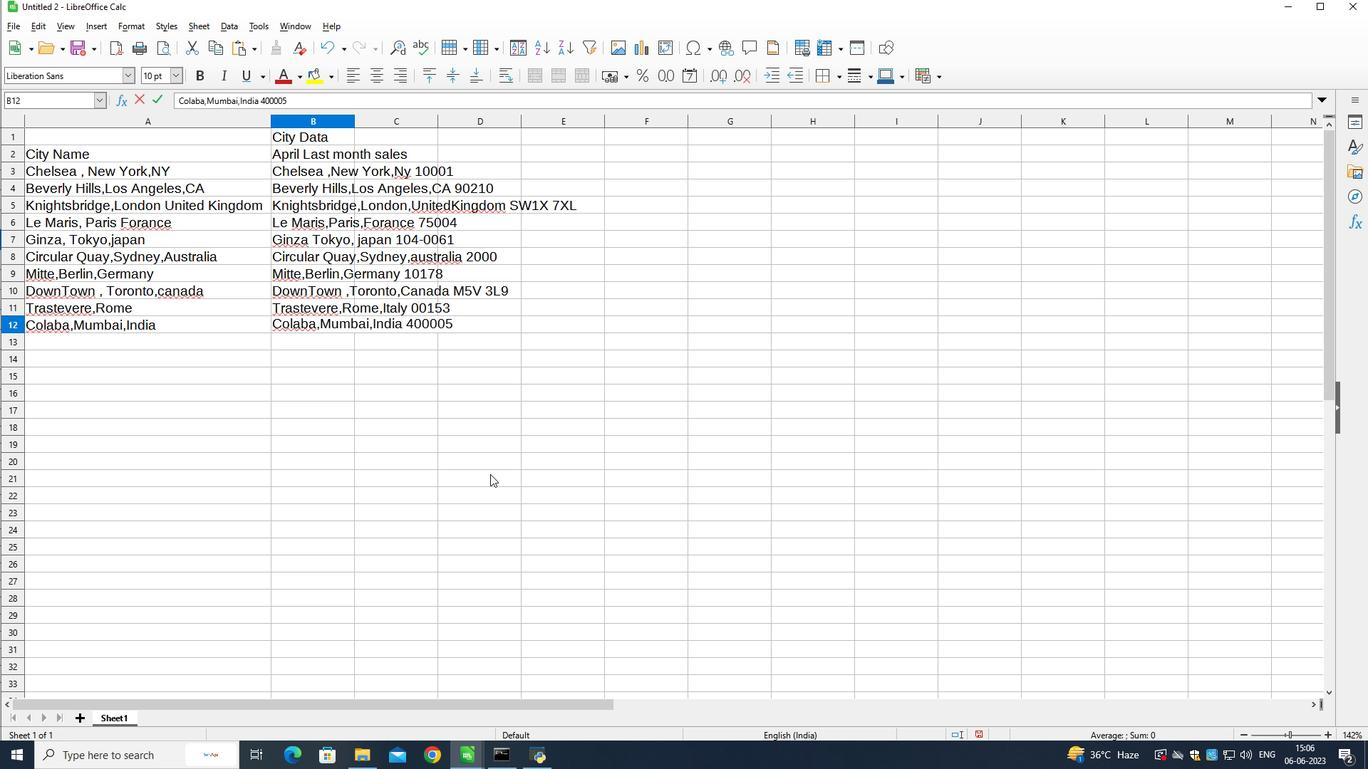 
Action: Key pressed ctrl+S
Screenshot: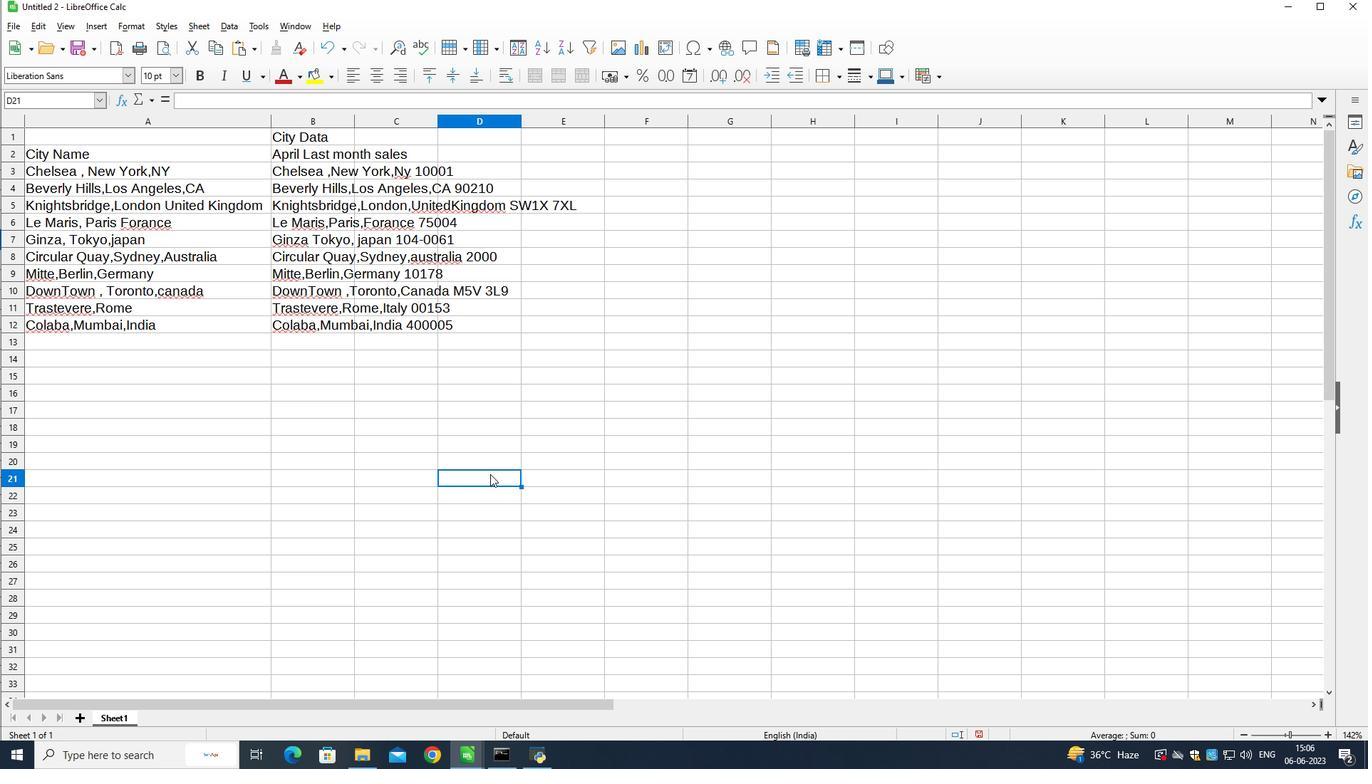 
Action: Mouse moved to (378, 385)
Screenshot: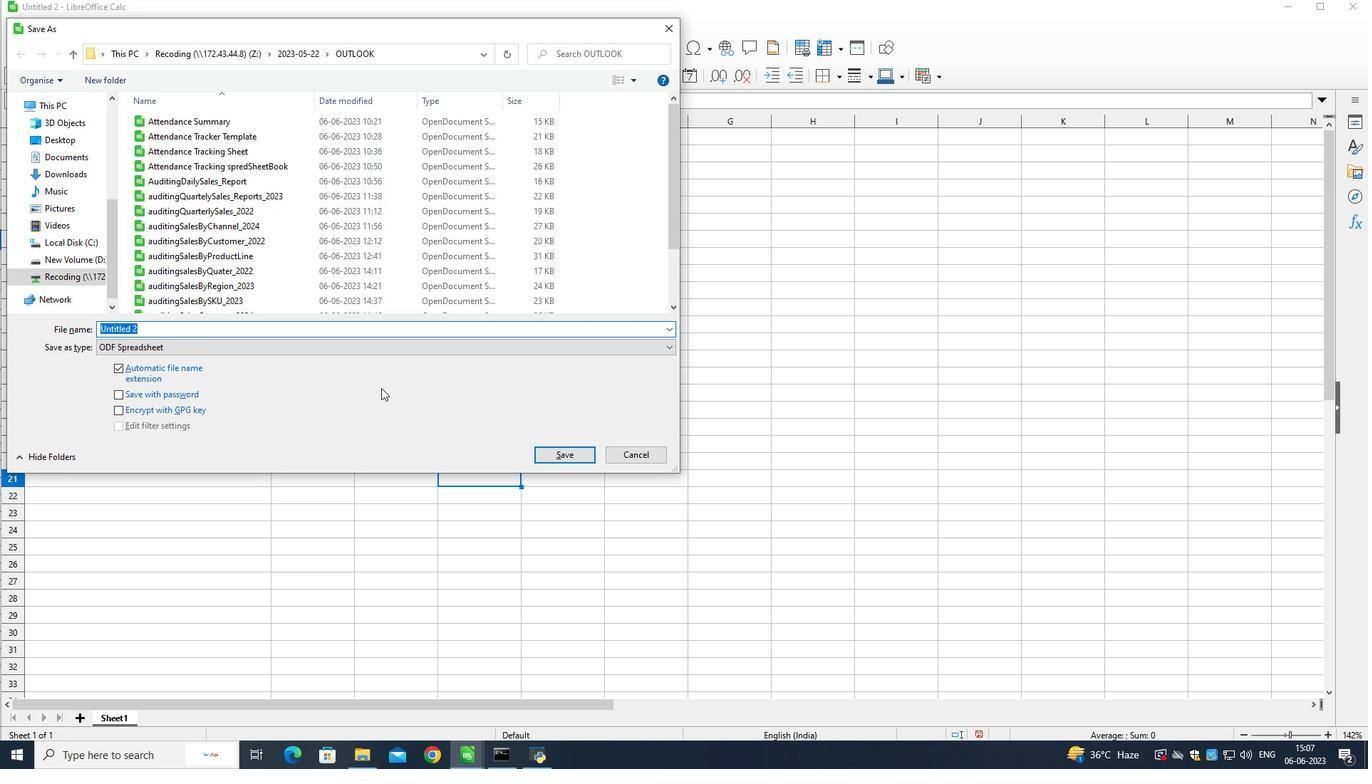 
Action: Key pressed auditing<Key.shift>sales<Key.shift>Goals<Key.enter>
Screenshot: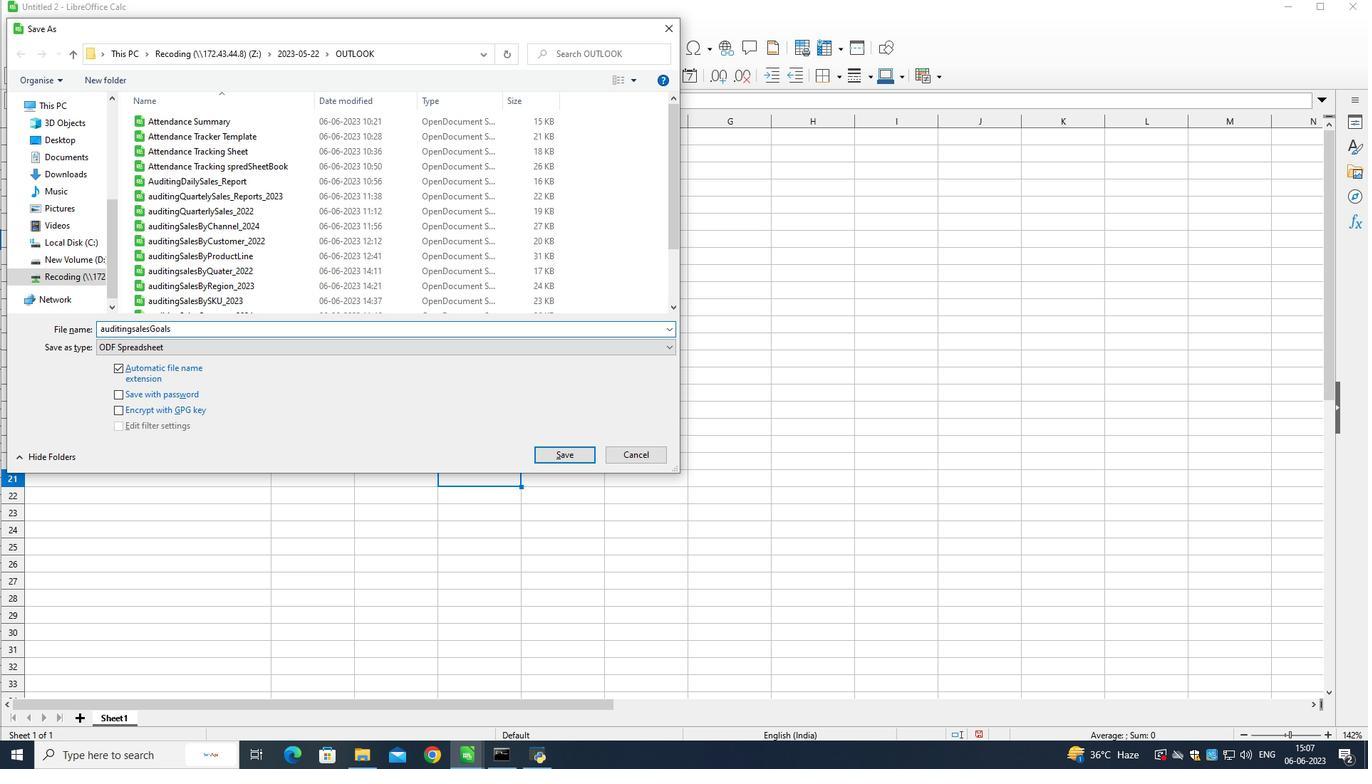 
